 Task: Open Card Sales Negotiation Review in Board Customer Service Self-Service Support Content Creation and Optimization to Workspace Backup and Recovery Software and add a team member Softage.1@softage.net, a label Blue, a checklist Asset Allocation, an attachment from your computer, a color Blue and finally, add a card description 'Conduct team training session on active listening' and a comment 'We should approach this task with a sense of ownership and personal responsibility for its success.'. Add a start date 'Jan 09, 1900' with a due date 'Jan 16, 1900'
Action: Mouse moved to (56, 257)
Screenshot: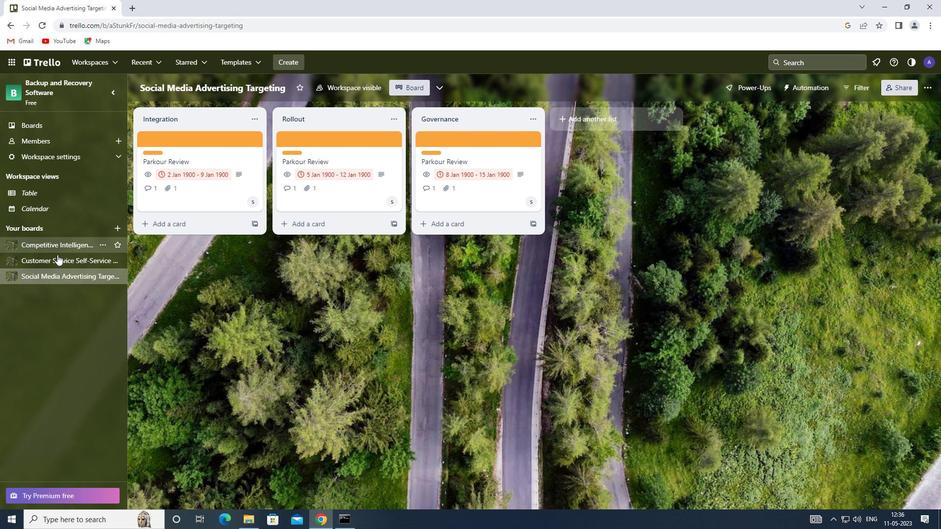 
Action: Mouse pressed left at (56, 257)
Screenshot: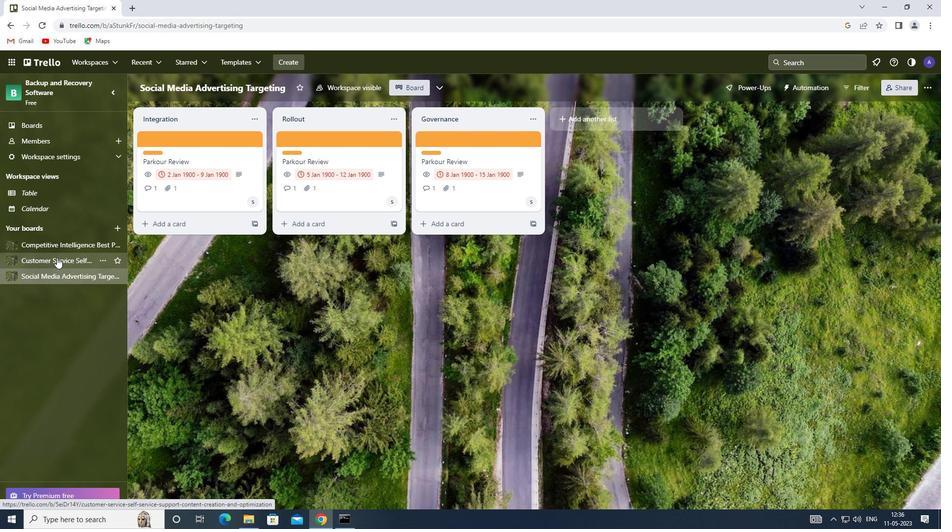 
Action: Mouse moved to (455, 142)
Screenshot: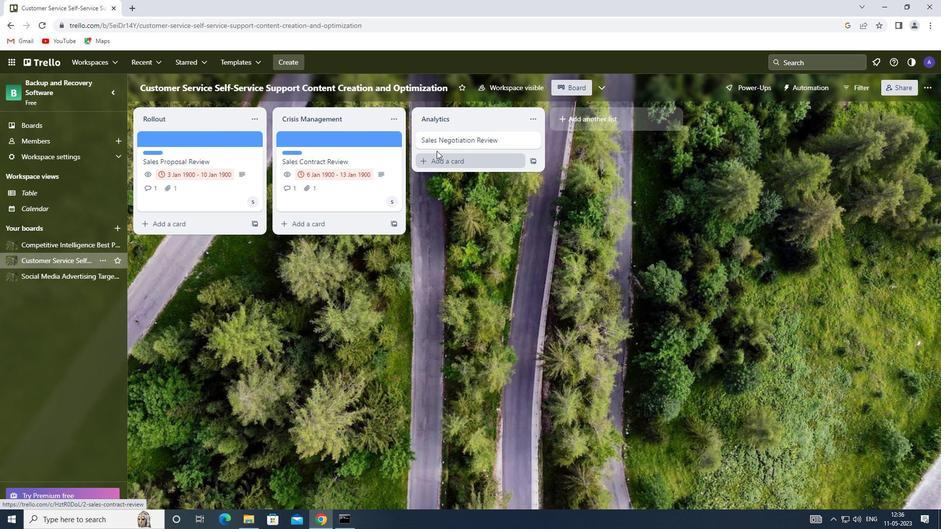 
Action: Mouse pressed left at (455, 142)
Screenshot: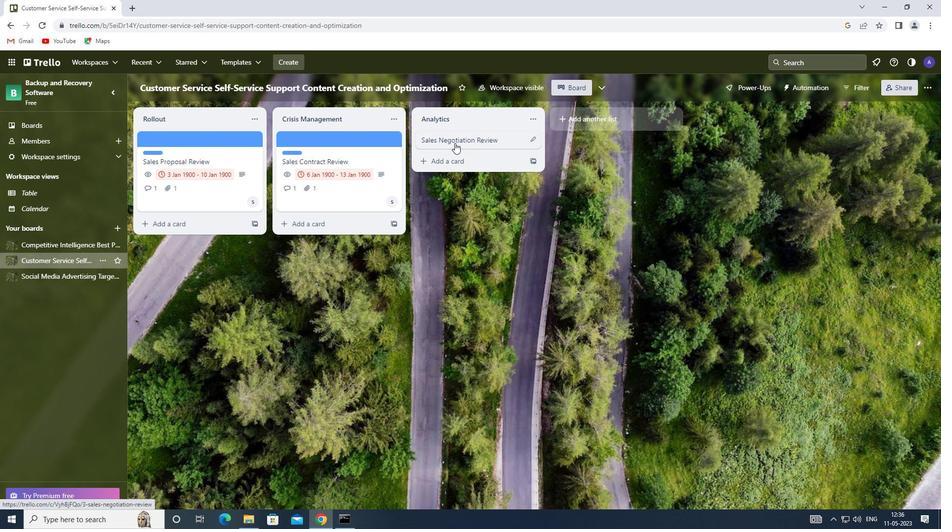 
Action: Mouse moved to (587, 173)
Screenshot: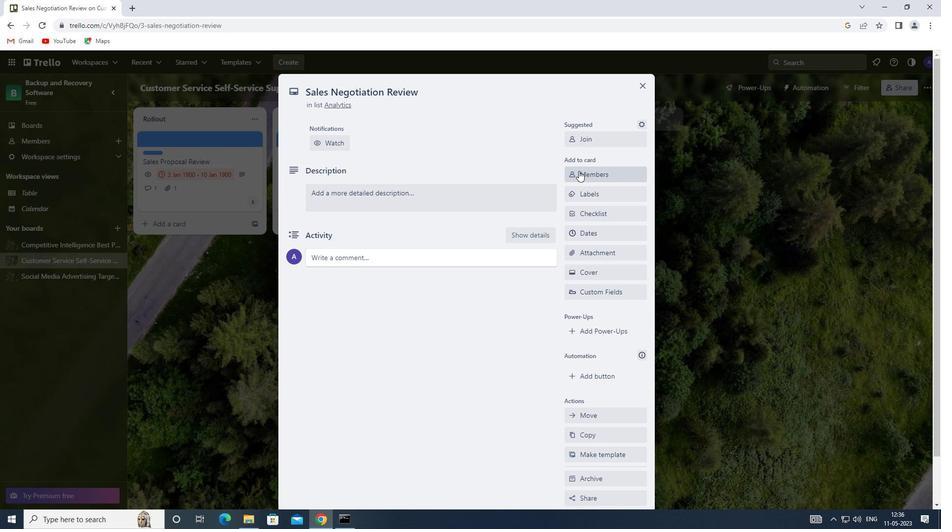 
Action: Mouse pressed left at (587, 173)
Screenshot: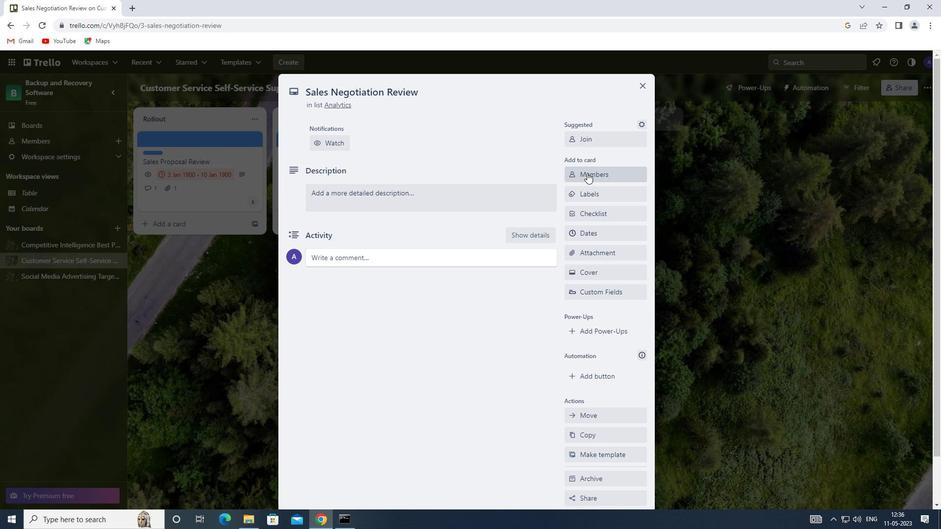 
Action: Mouse moved to (583, 215)
Screenshot: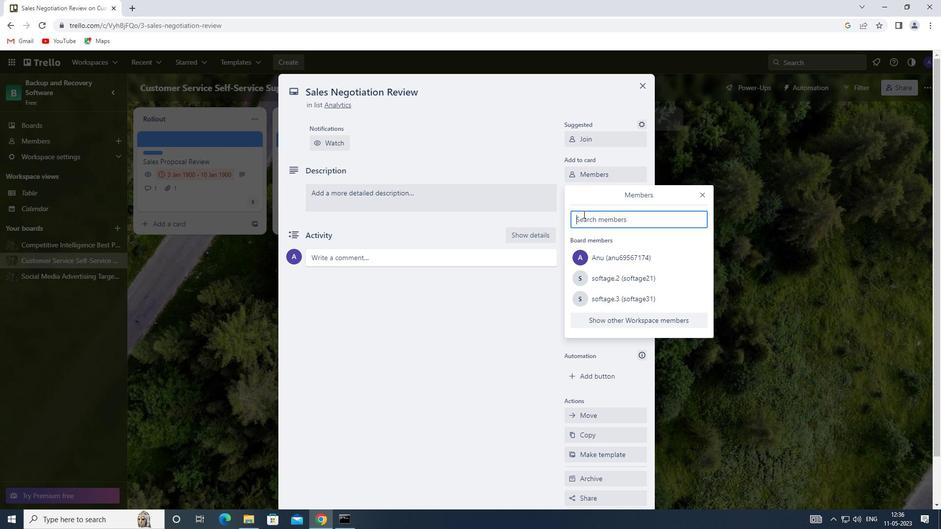 
Action: Mouse pressed left at (583, 215)
Screenshot: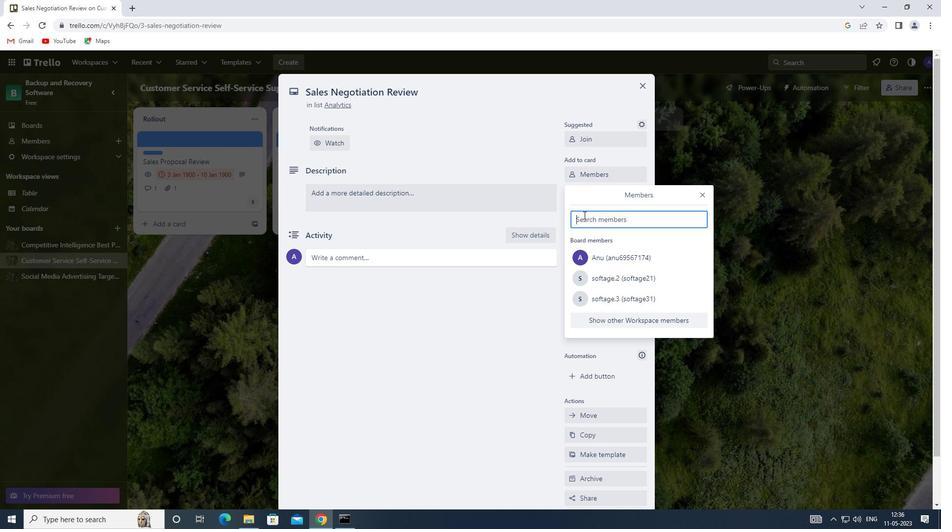 
Action: Mouse moved to (598, 202)
Screenshot: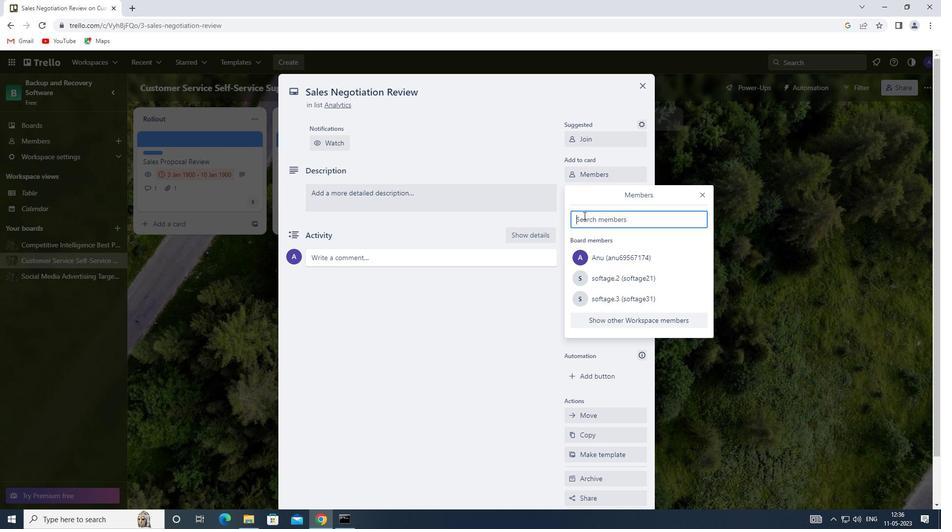 
Action: Key pressed <Key.shift>SOFTAGE.1<Key.shift>@SOFTAGE.NET
Screenshot: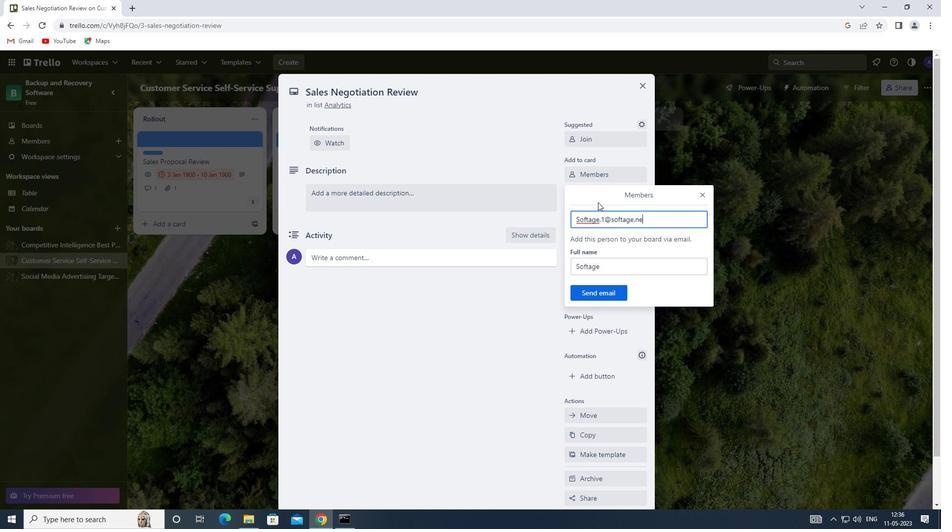 
Action: Mouse moved to (584, 289)
Screenshot: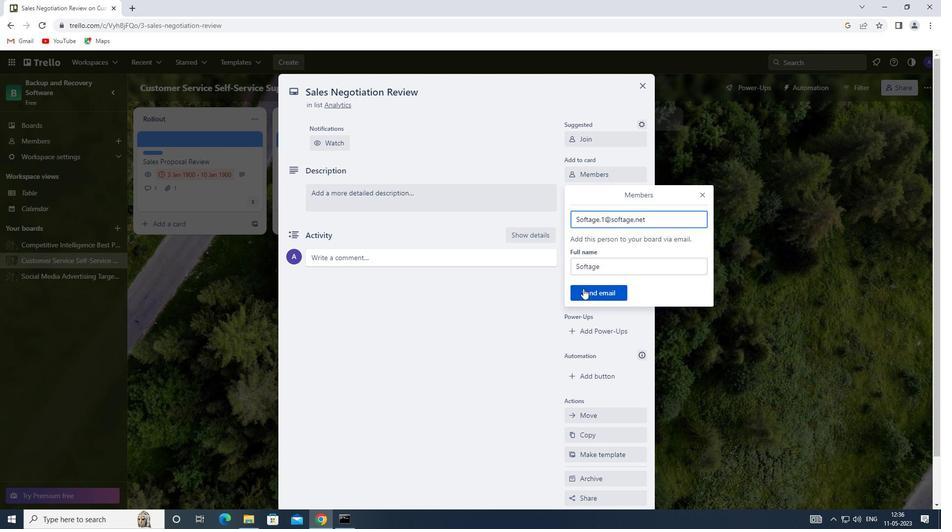 
Action: Mouse pressed left at (584, 289)
Screenshot: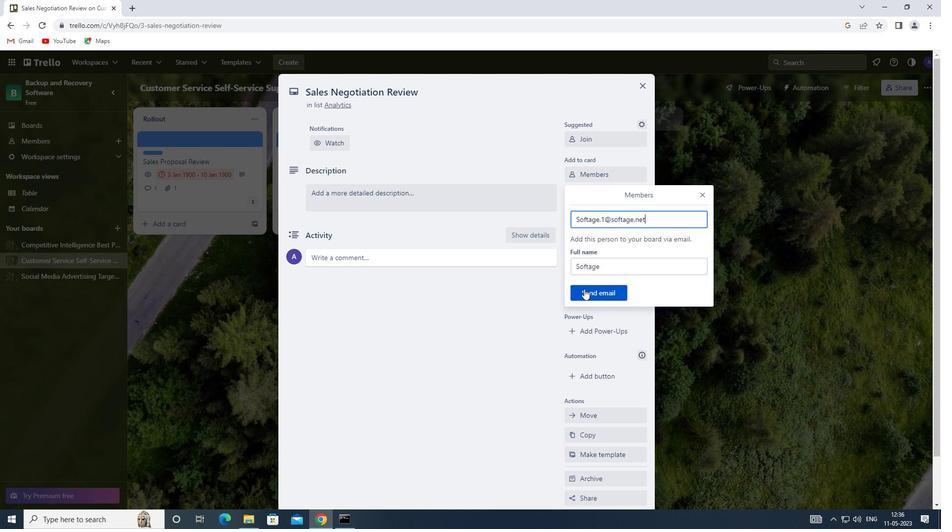 
Action: Mouse moved to (601, 192)
Screenshot: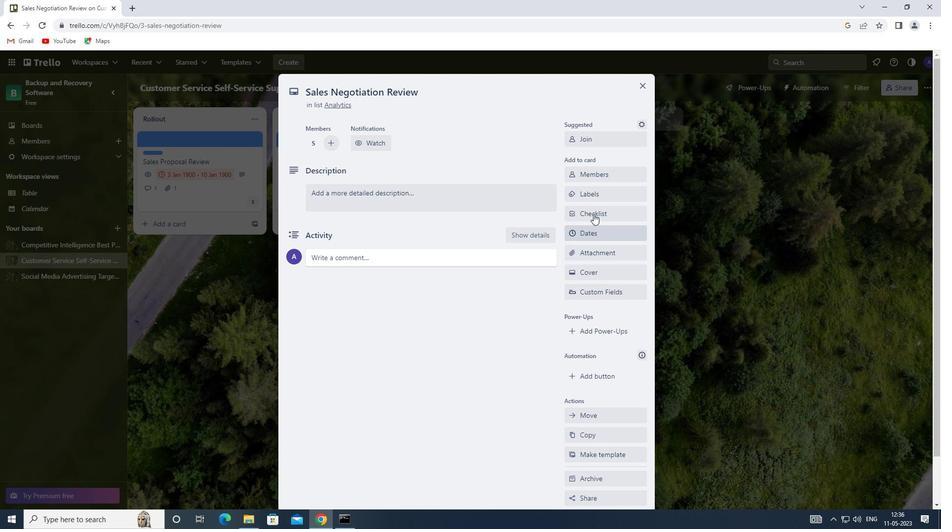 
Action: Mouse pressed left at (601, 192)
Screenshot: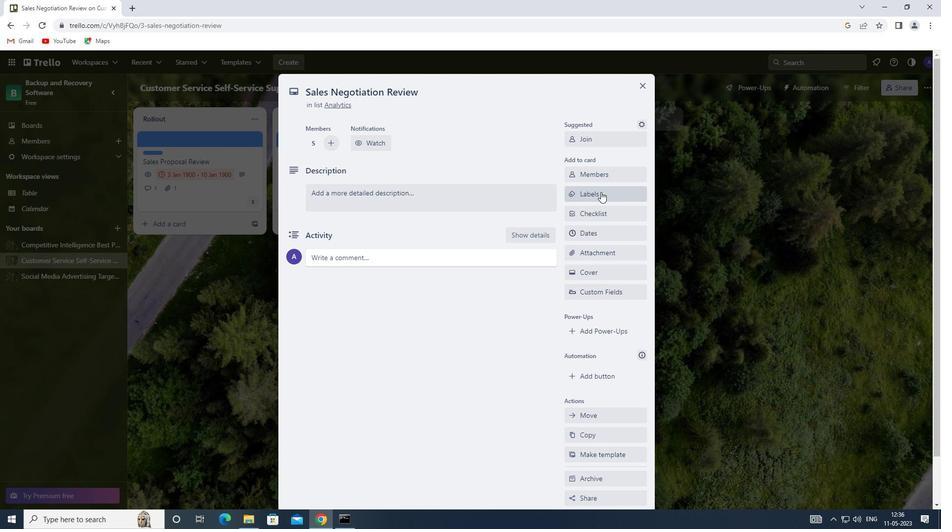 
Action: Mouse moved to (573, 363)
Screenshot: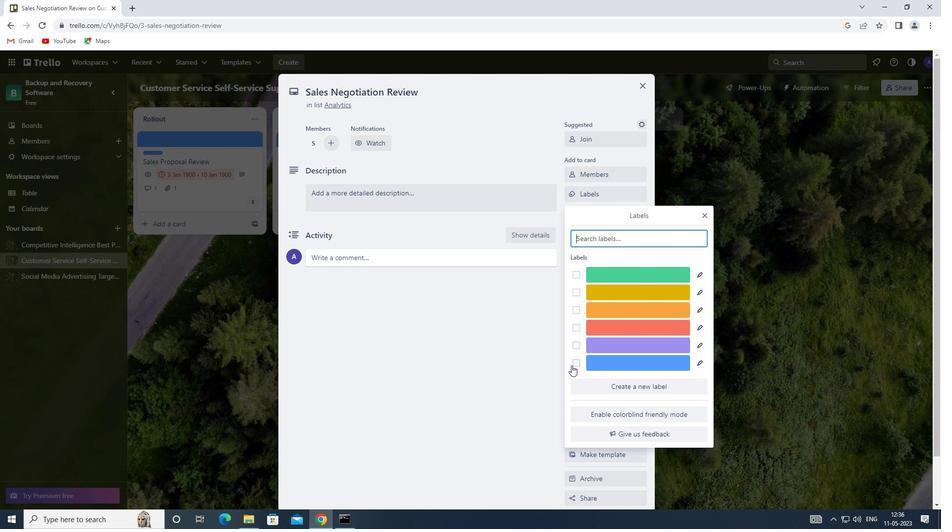 
Action: Mouse pressed left at (573, 363)
Screenshot: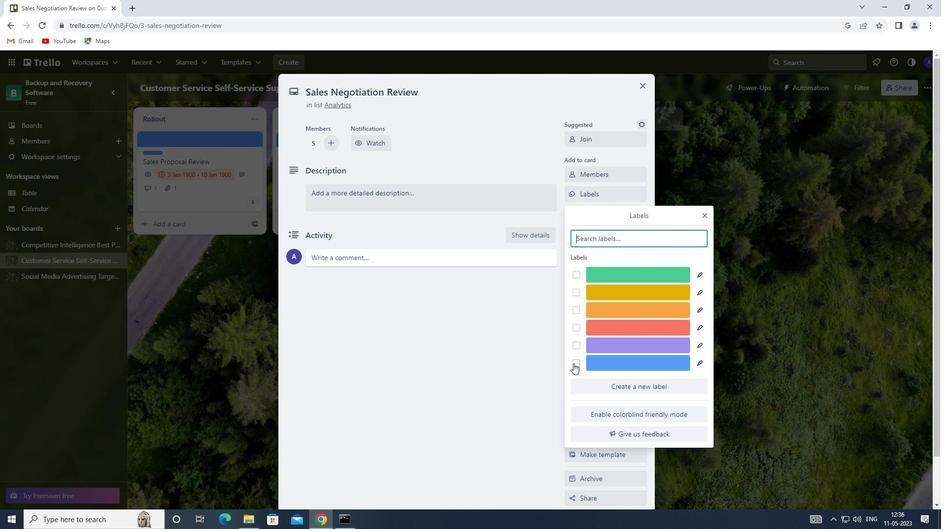 
Action: Mouse moved to (704, 218)
Screenshot: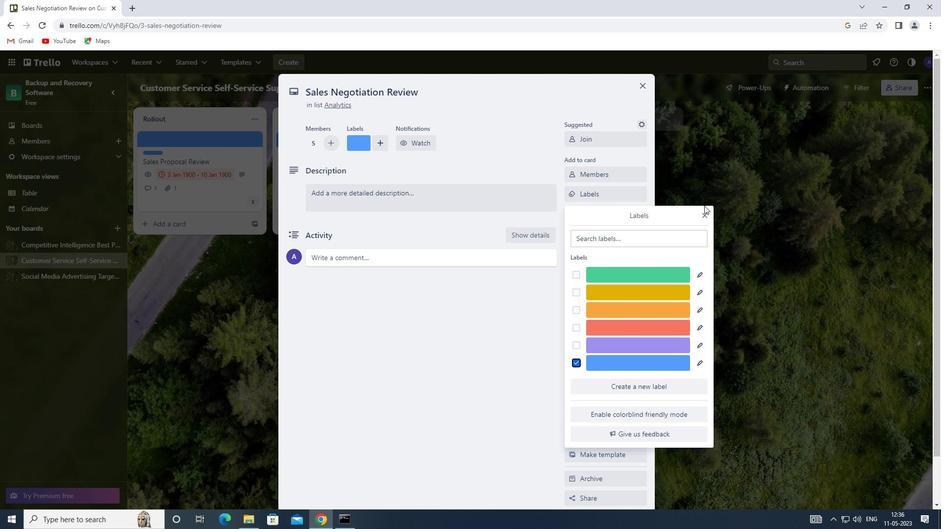 
Action: Mouse pressed left at (704, 218)
Screenshot: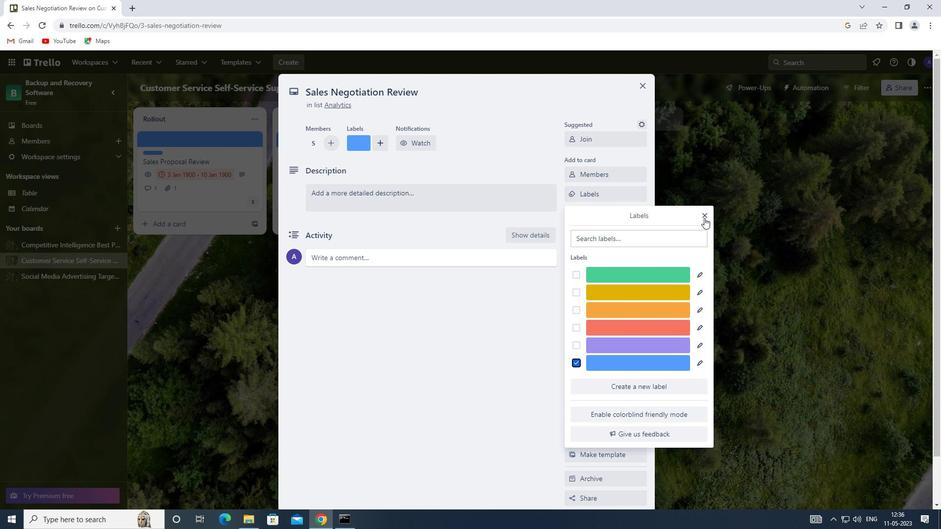 
Action: Mouse moved to (637, 209)
Screenshot: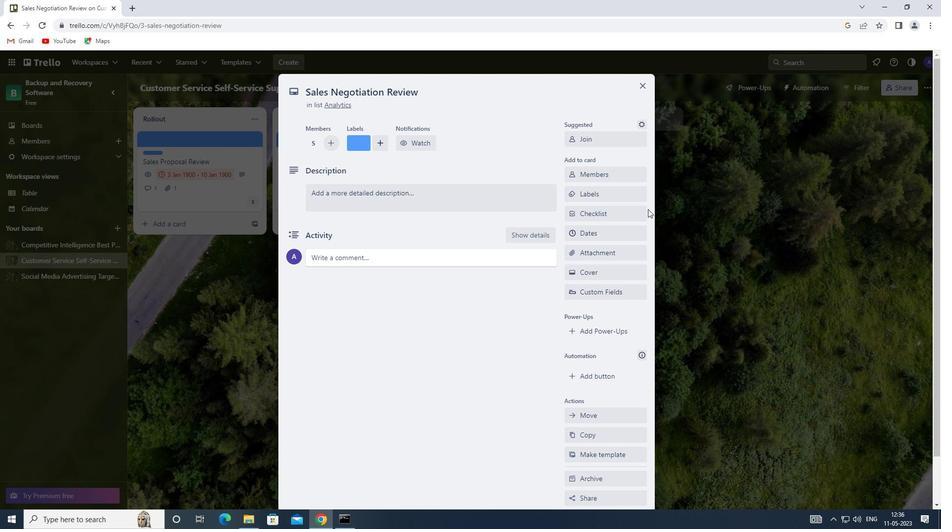 
Action: Mouse pressed left at (637, 209)
Screenshot: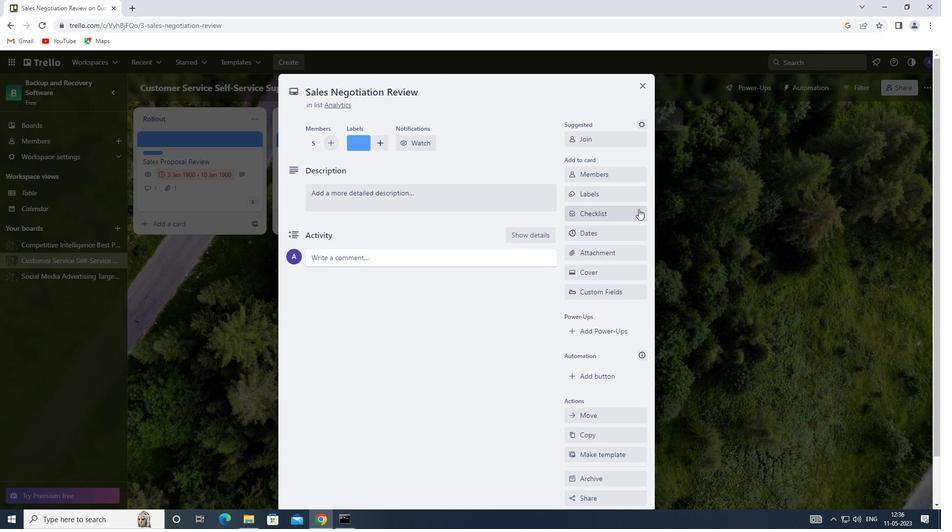 
Action: Mouse moved to (607, 265)
Screenshot: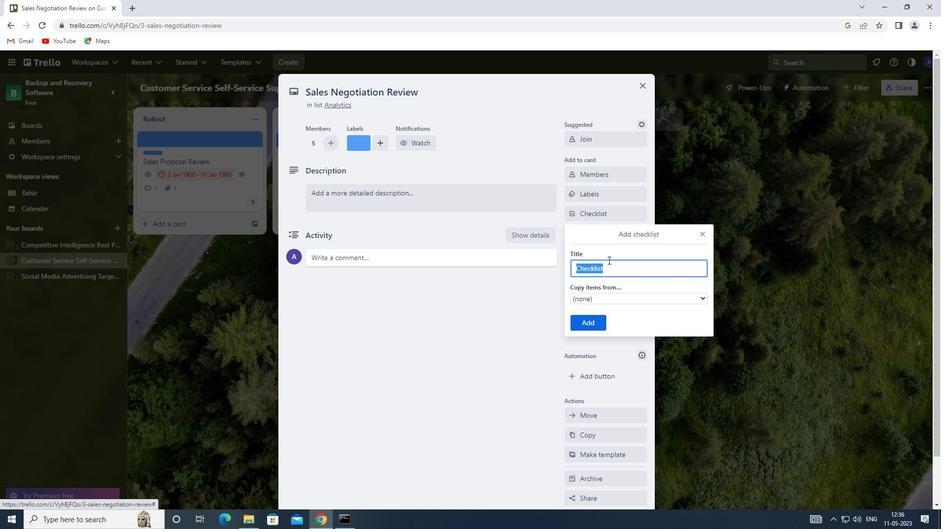 
Action: Key pressed <Key.shift>ASSET<Key.space><Key.shift>ALLOCATION
Screenshot: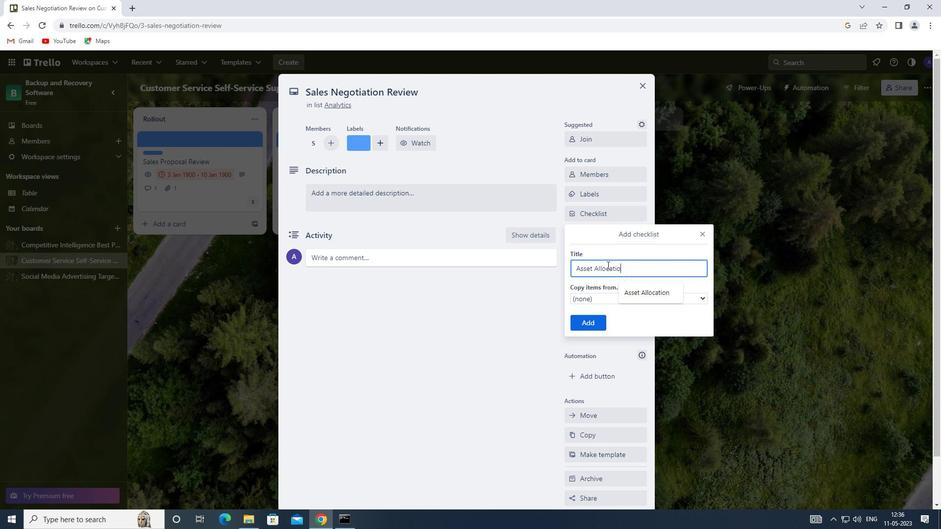 
Action: Mouse moved to (583, 322)
Screenshot: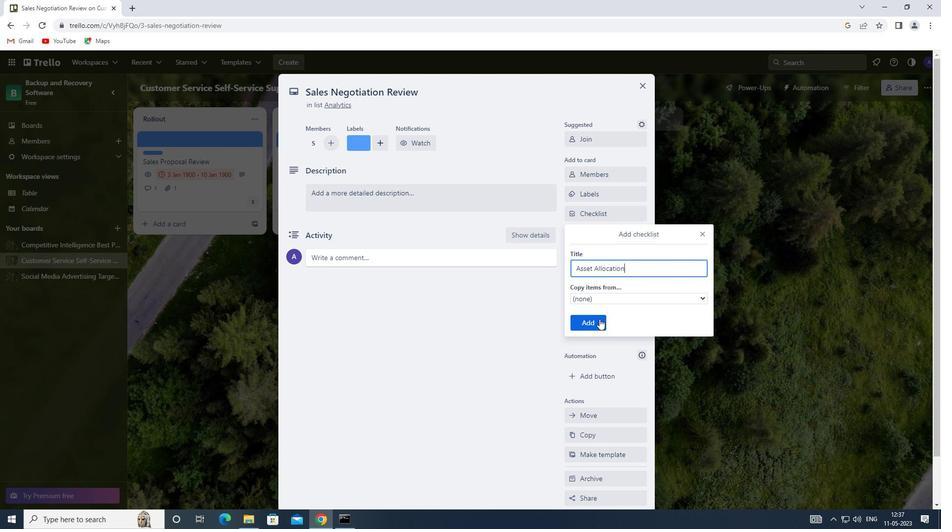 
Action: Mouse pressed left at (583, 322)
Screenshot: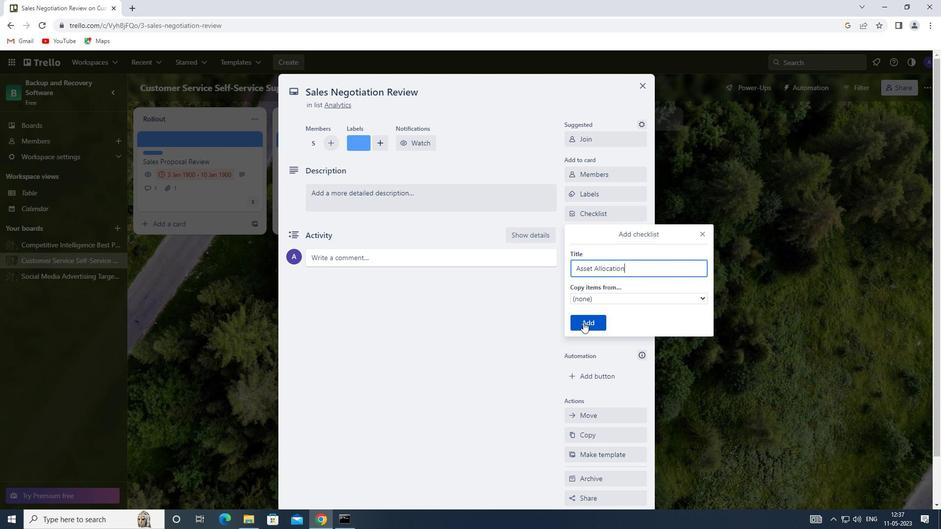 
Action: Mouse moved to (617, 252)
Screenshot: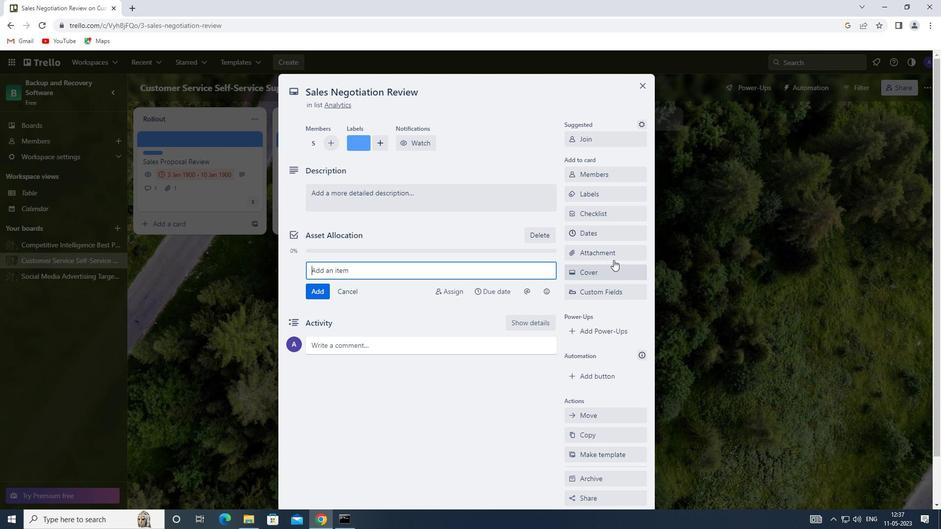 
Action: Mouse pressed left at (617, 252)
Screenshot: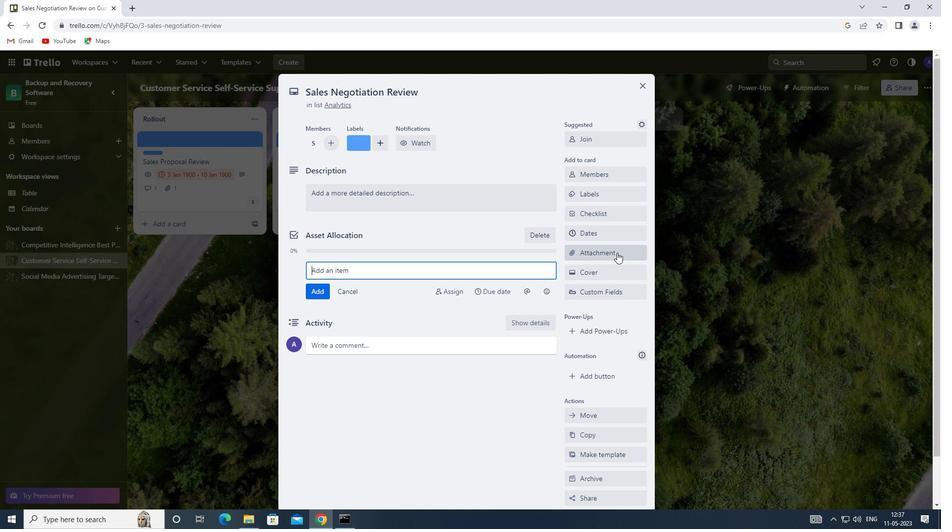 
Action: Mouse moved to (607, 292)
Screenshot: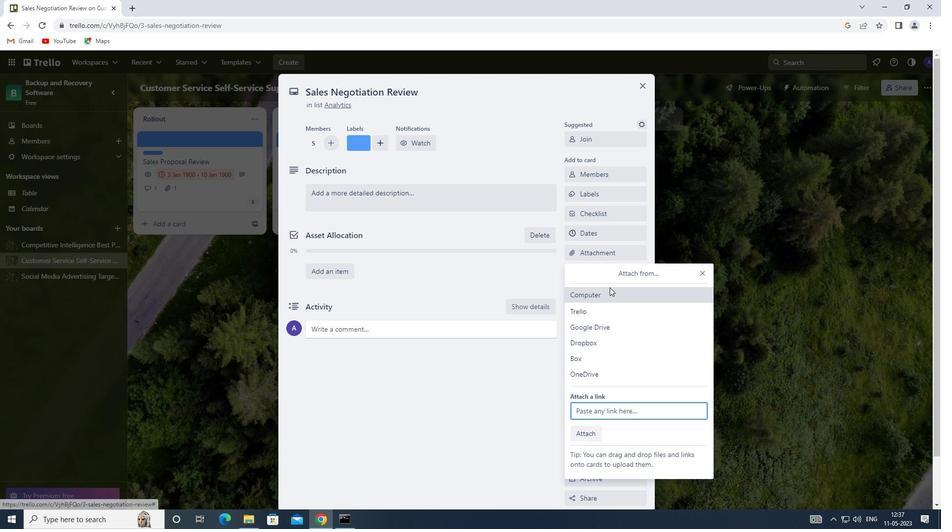 
Action: Mouse pressed left at (607, 292)
Screenshot: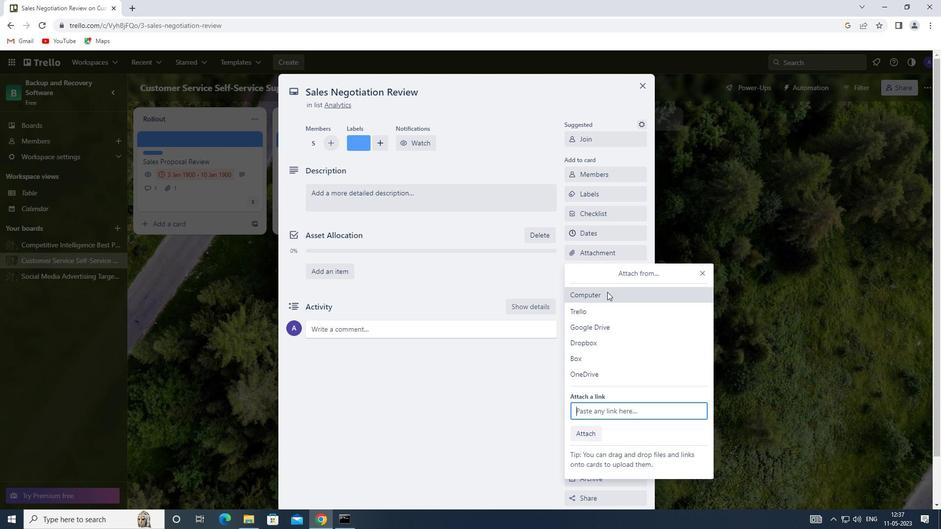 
Action: Mouse moved to (364, 187)
Screenshot: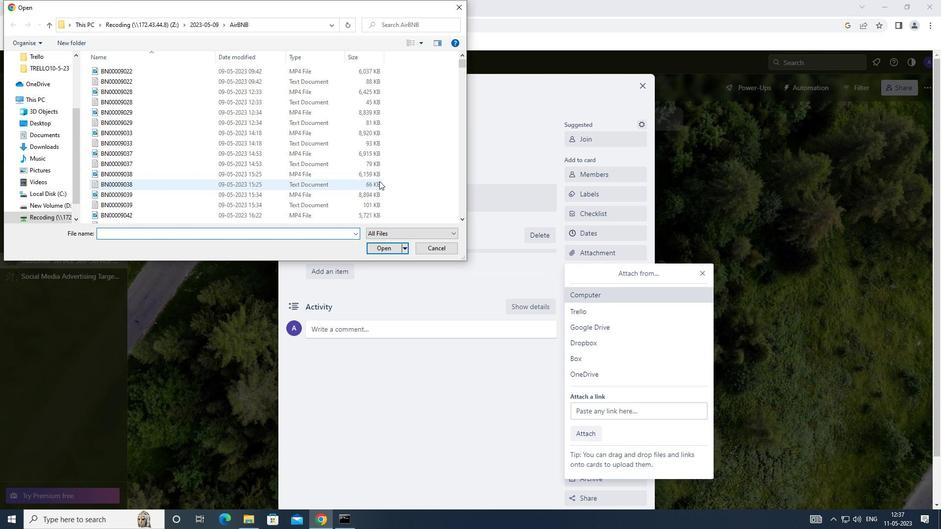 
Action: Mouse scrolled (364, 187) with delta (0, 0)
Screenshot: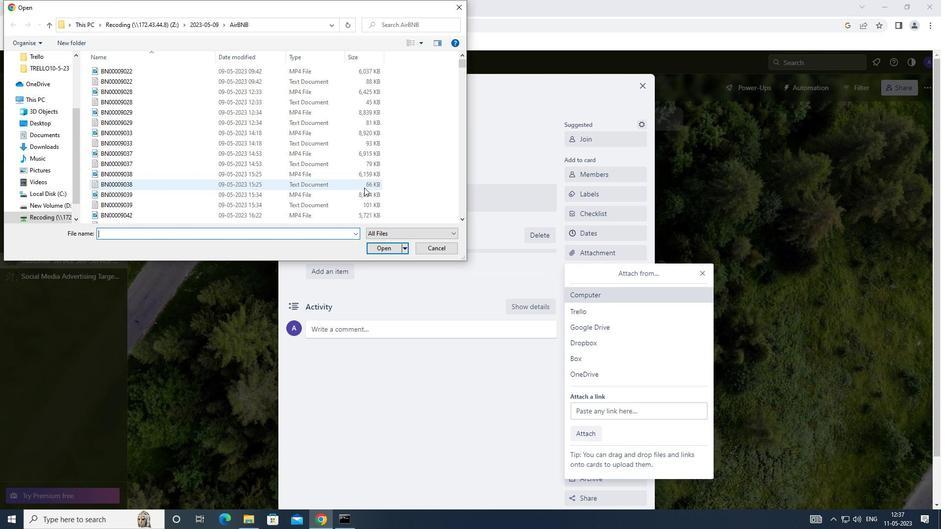 
Action: Mouse scrolled (364, 187) with delta (0, 0)
Screenshot: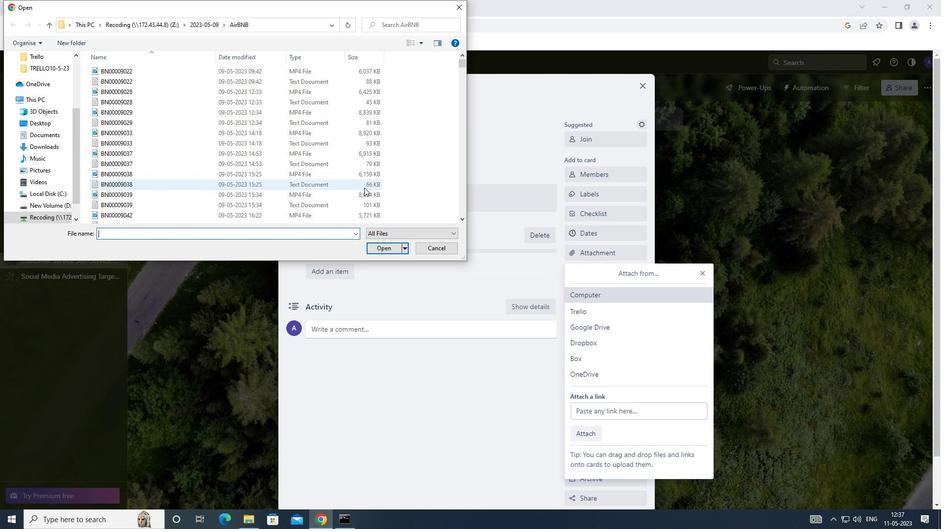 
Action: Mouse scrolled (364, 187) with delta (0, 0)
Screenshot: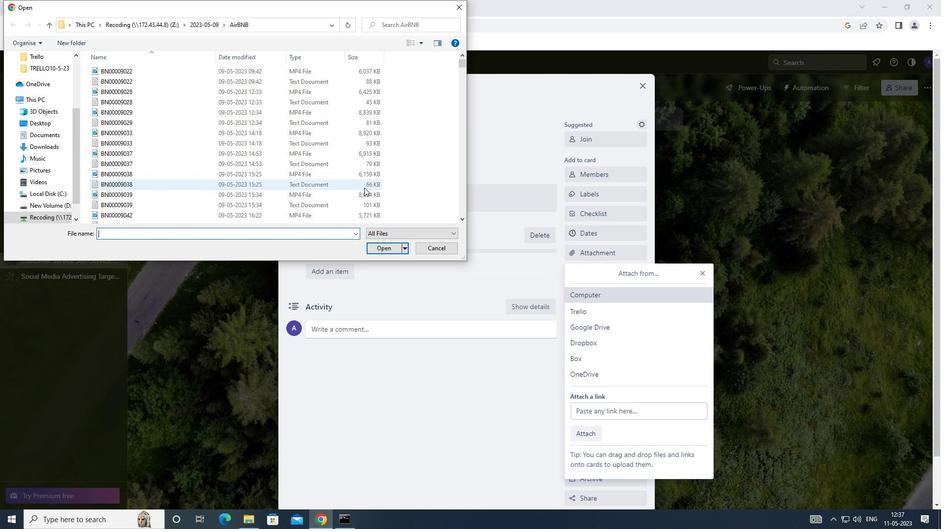 
Action: Mouse moved to (349, 169)
Screenshot: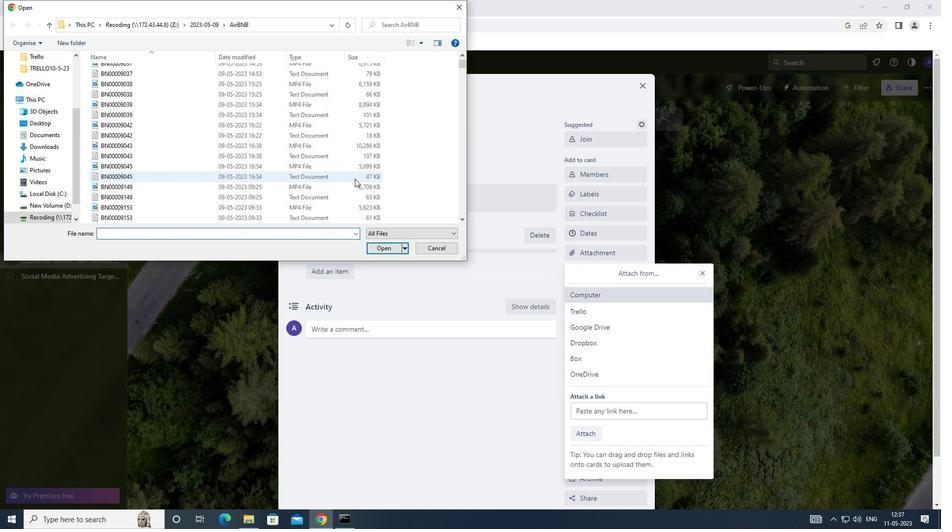 
Action: Mouse pressed left at (349, 169)
Screenshot: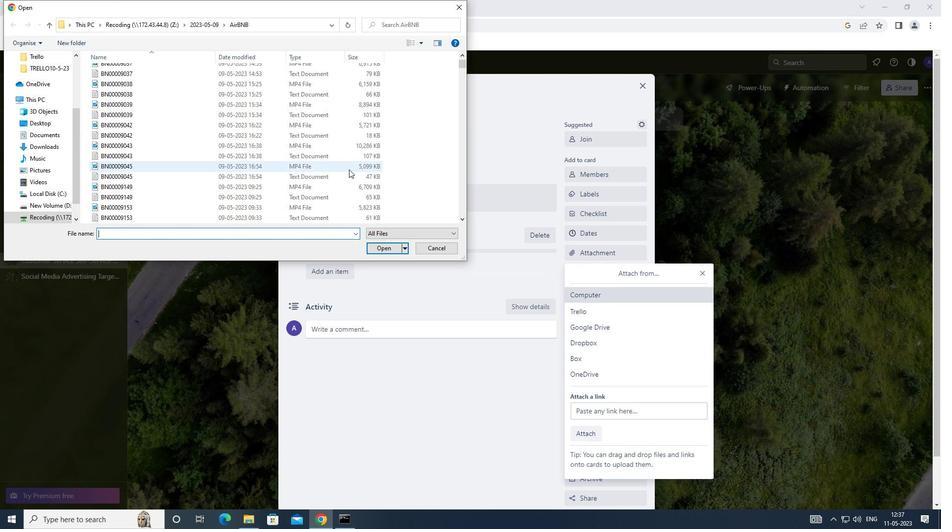 
Action: Mouse moved to (391, 250)
Screenshot: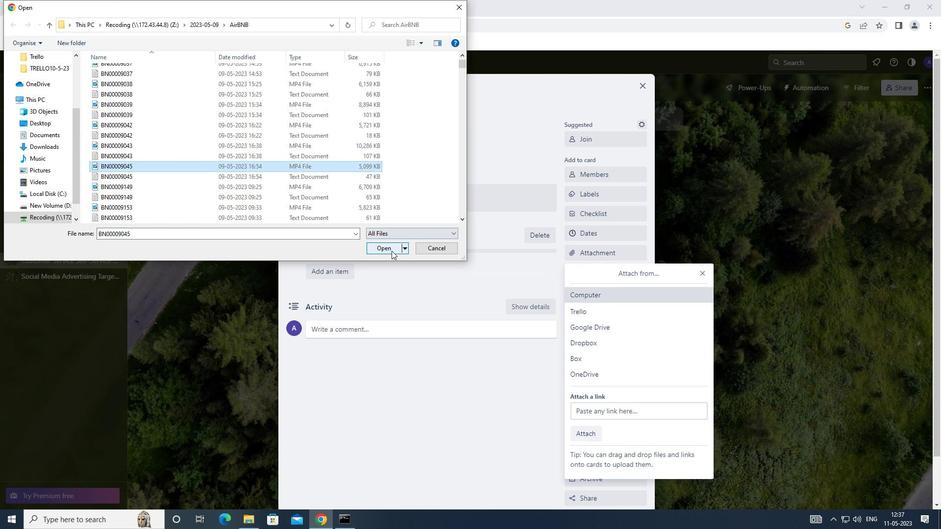 
Action: Mouse pressed left at (391, 250)
Screenshot: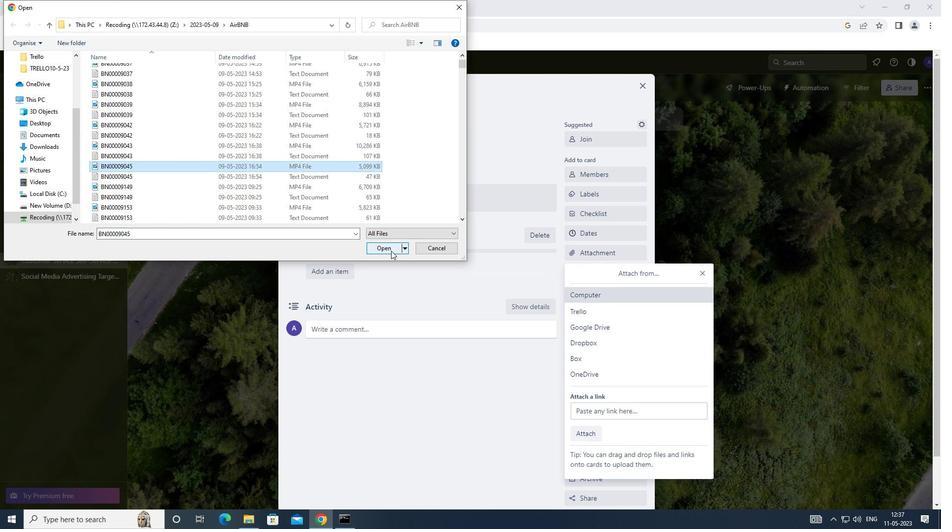 
Action: Mouse moved to (593, 273)
Screenshot: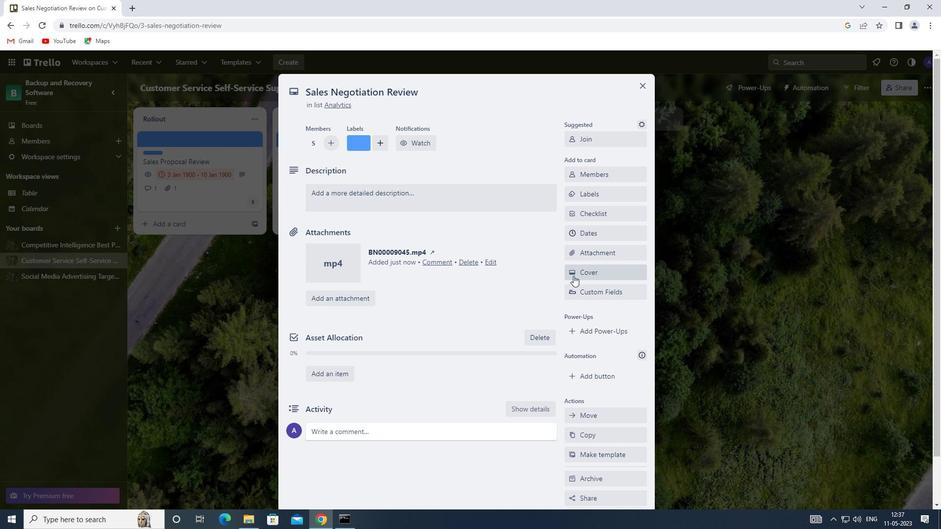 
Action: Mouse pressed left at (593, 273)
Screenshot: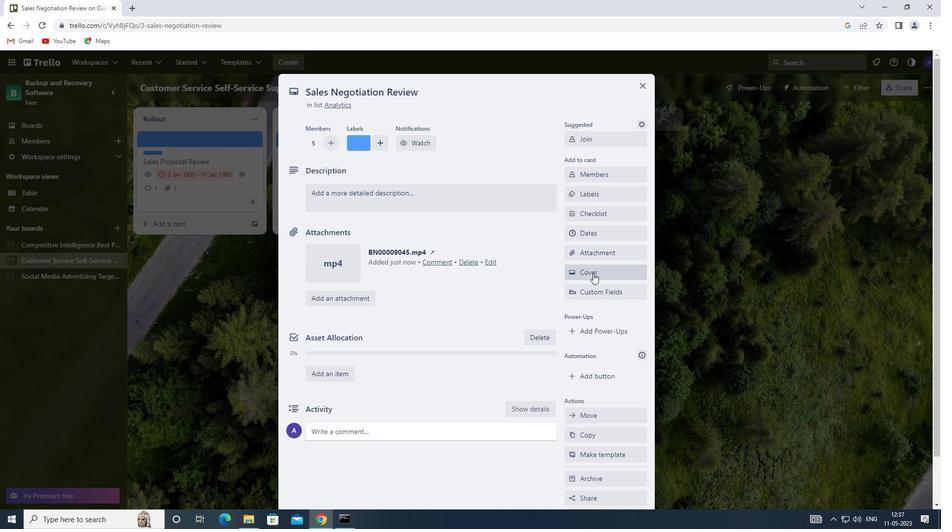 
Action: Mouse moved to (581, 327)
Screenshot: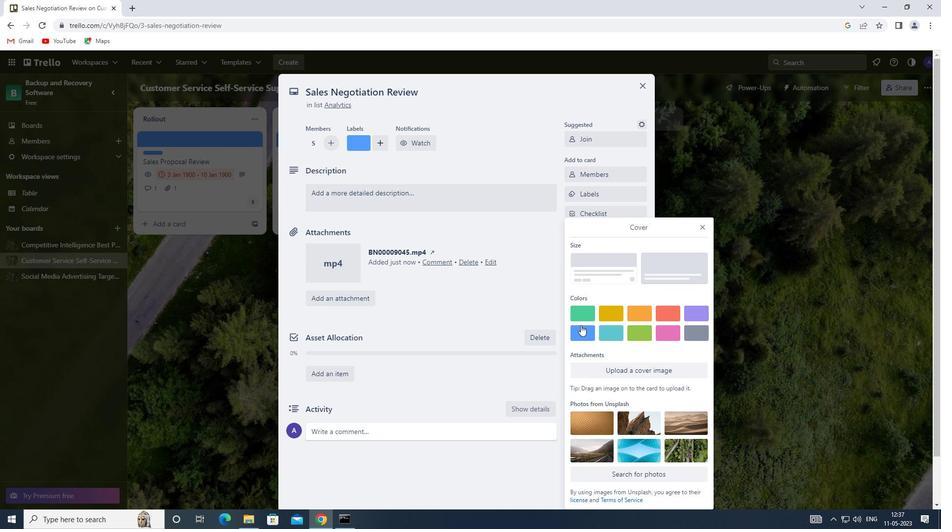 
Action: Mouse pressed left at (581, 327)
Screenshot: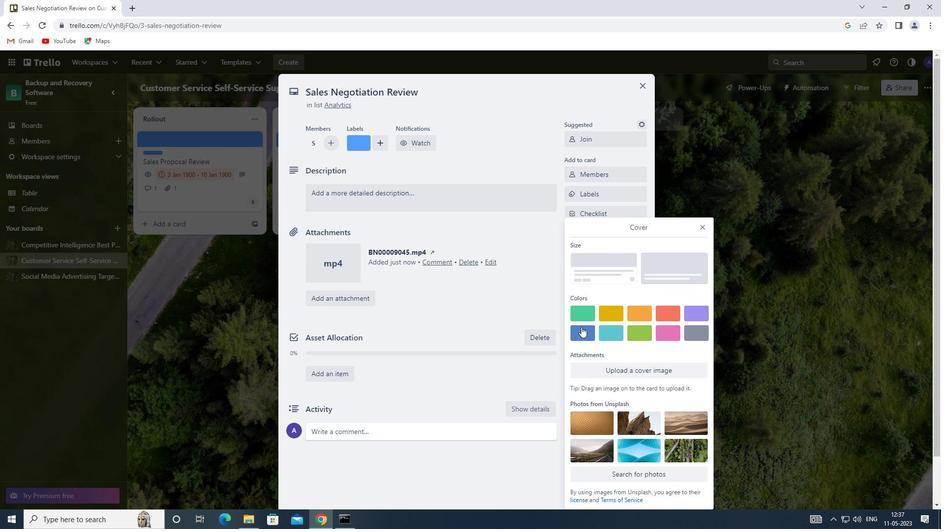 
Action: Mouse moved to (705, 205)
Screenshot: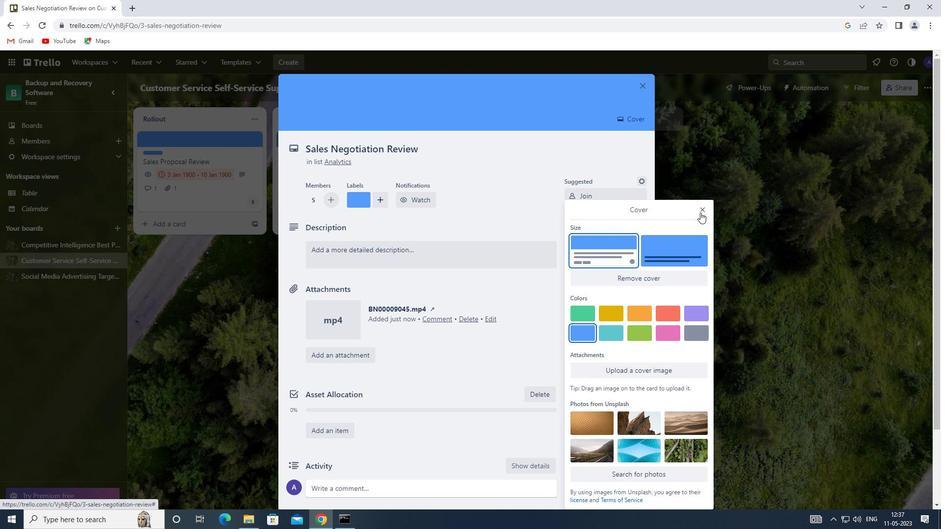 
Action: Mouse pressed left at (705, 205)
Screenshot: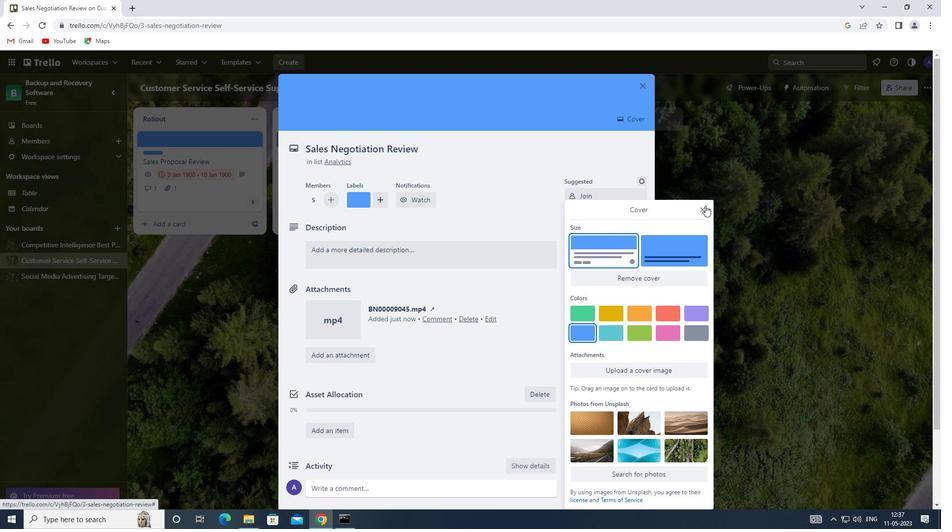 
Action: Mouse moved to (629, 293)
Screenshot: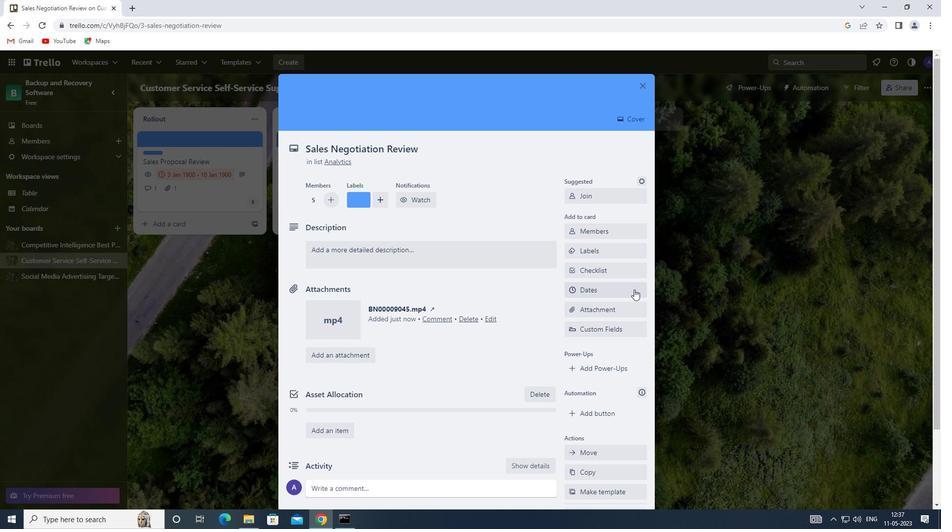 
Action: Mouse scrolled (629, 293) with delta (0, 0)
Screenshot: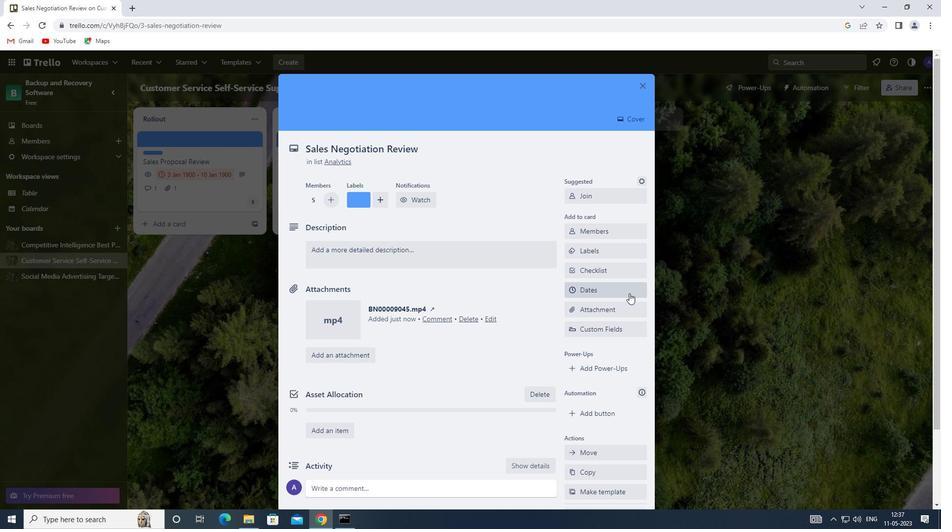 
Action: Mouse moved to (334, 192)
Screenshot: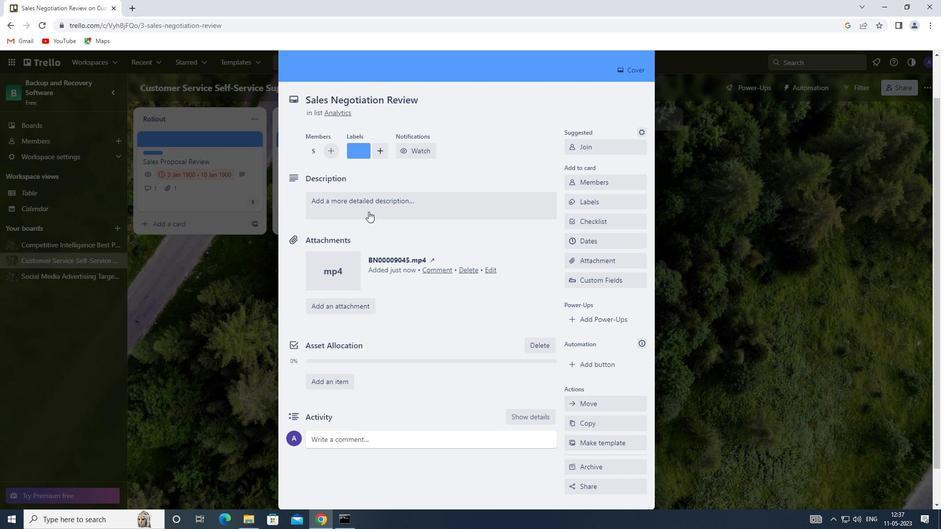 
Action: Mouse pressed left at (334, 192)
Screenshot: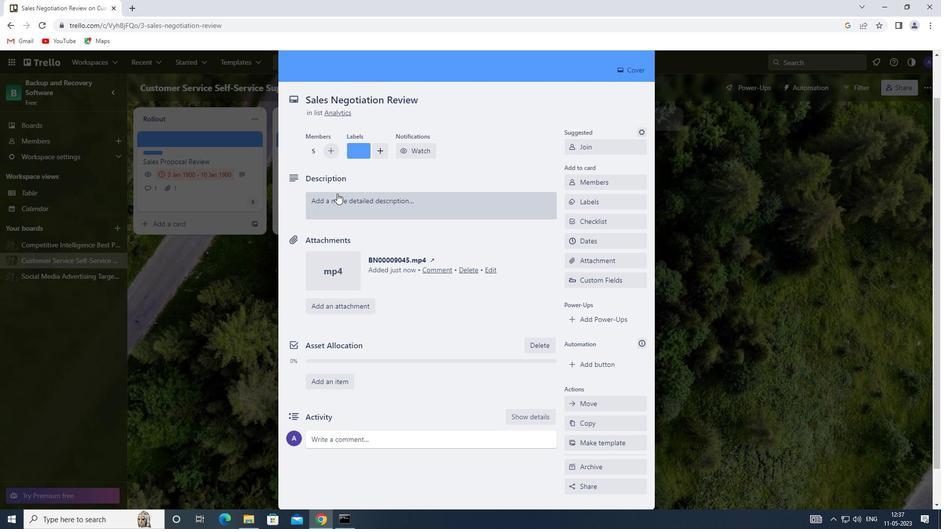 
Action: Mouse moved to (331, 227)
Screenshot: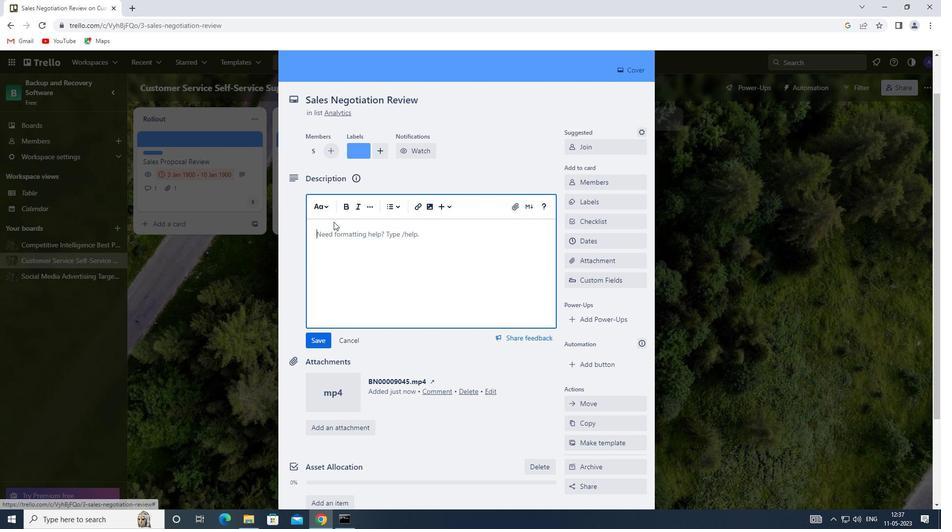 
Action: Mouse pressed left at (331, 227)
Screenshot: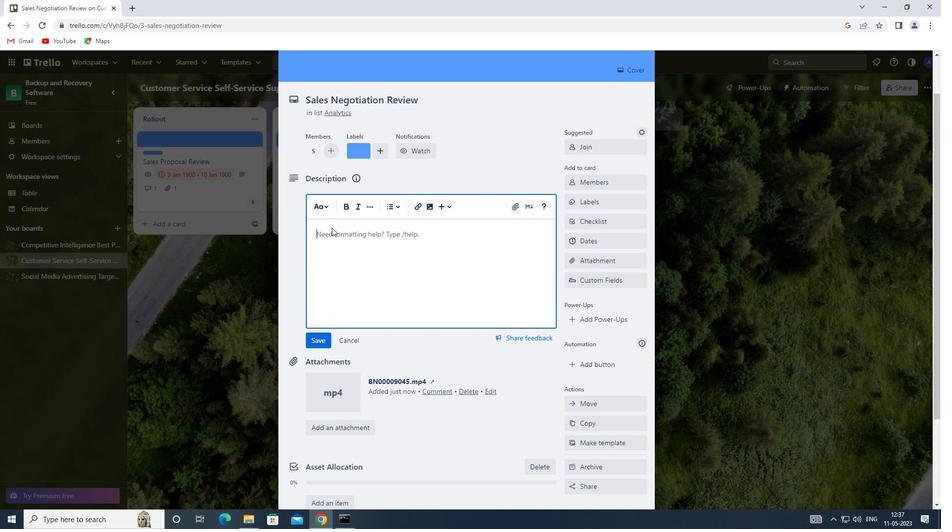 
Action: Mouse moved to (328, 238)
Screenshot: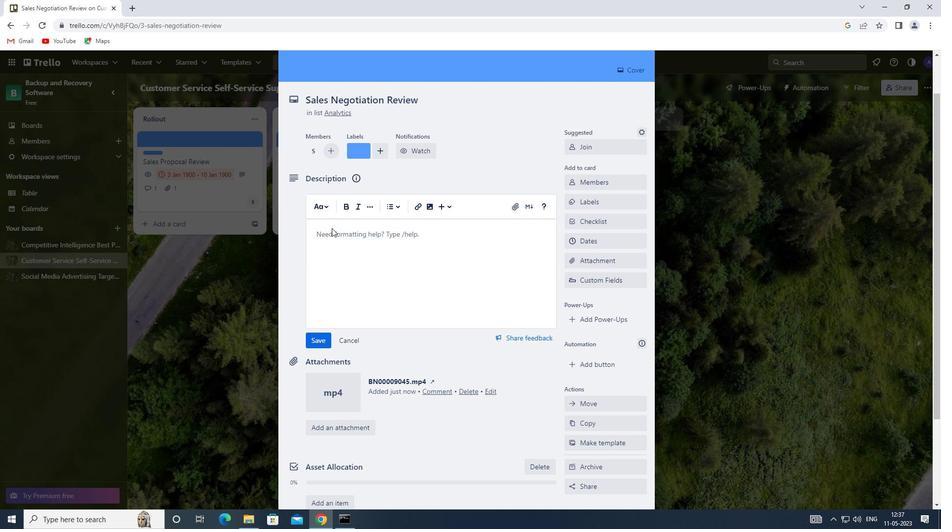 
Action: Mouse pressed left at (328, 238)
Screenshot: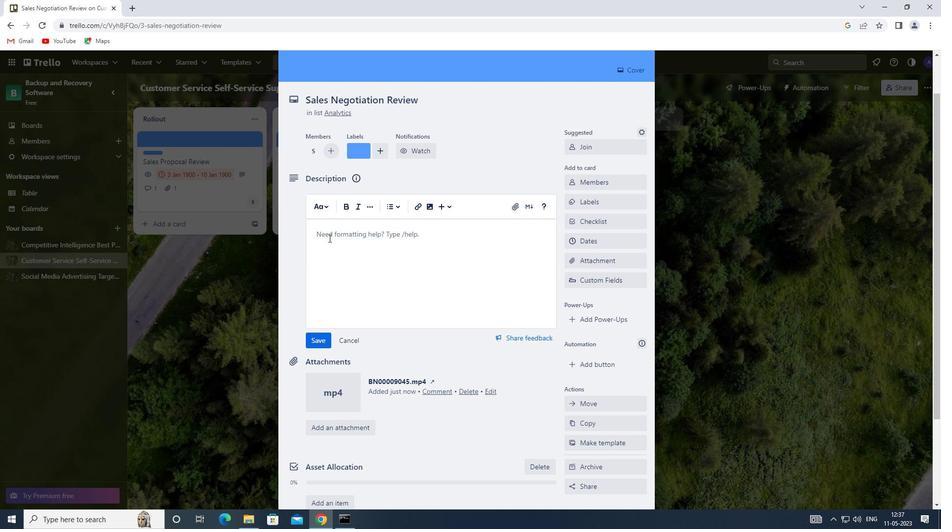 
Action: Key pressed <Key.shift>CONDUCT<Key.space>TEAM<Key.space>TRAINING<Key.space>SESSION<Key.space>ON<Key.space>ACTIVE<Key.space>LISTENING
Screenshot: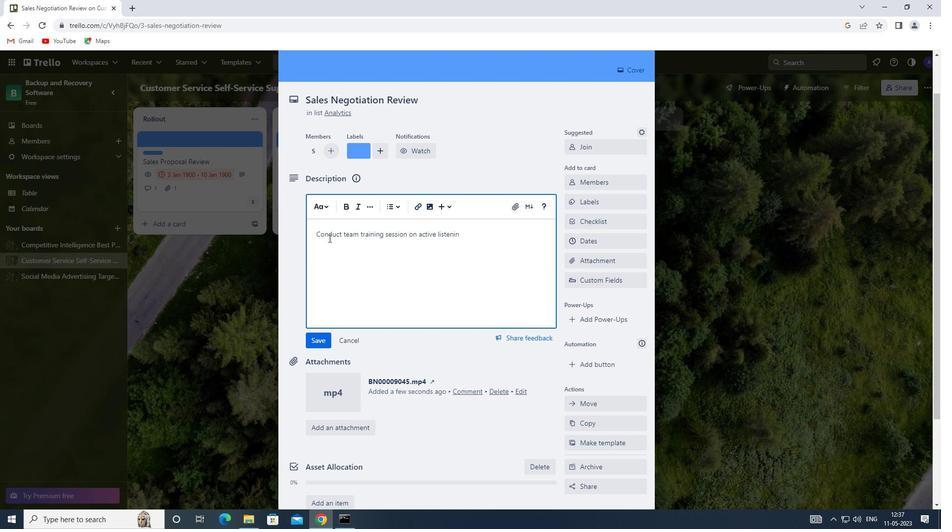 
Action: Mouse moved to (316, 336)
Screenshot: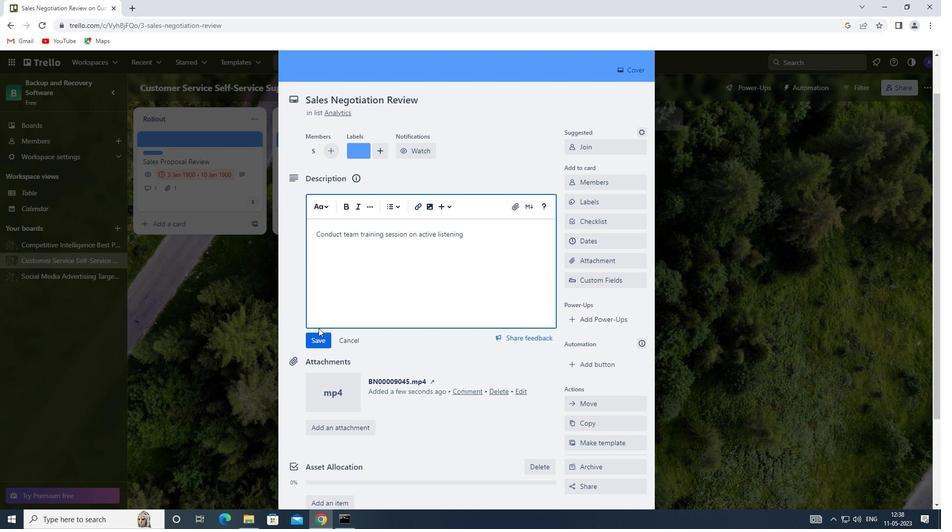 
Action: Mouse pressed left at (316, 336)
Screenshot: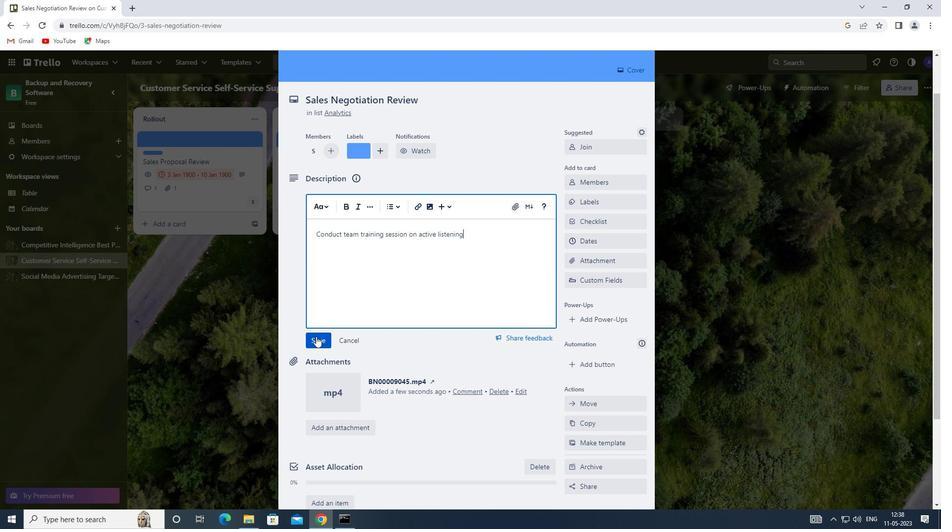 
Action: Mouse moved to (327, 324)
Screenshot: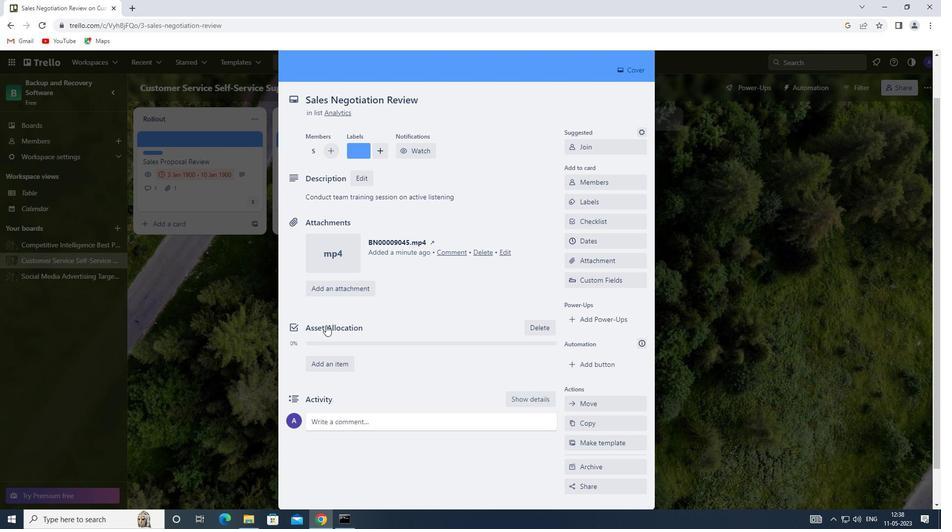 
Action: Mouse scrolled (327, 323) with delta (0, 0)
Screenshot: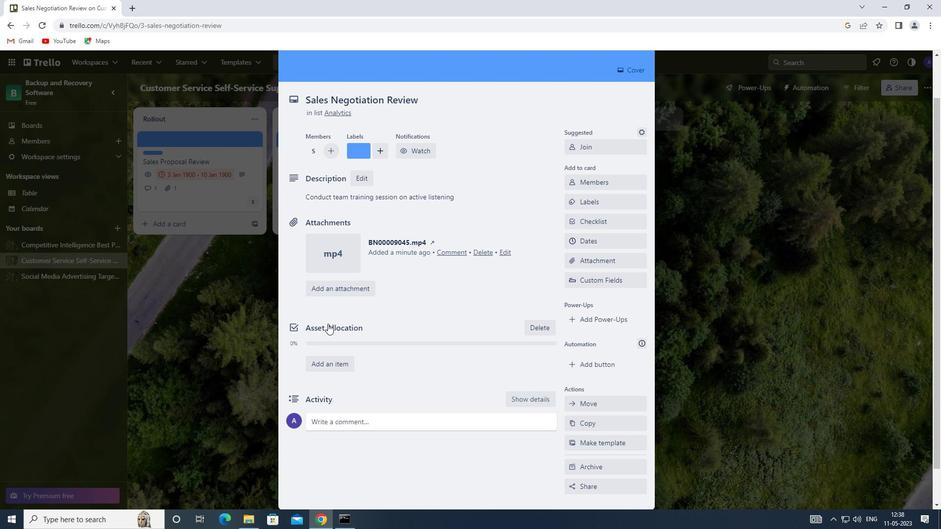 
Action: Mouse moved to (337, 376)
Screenshot: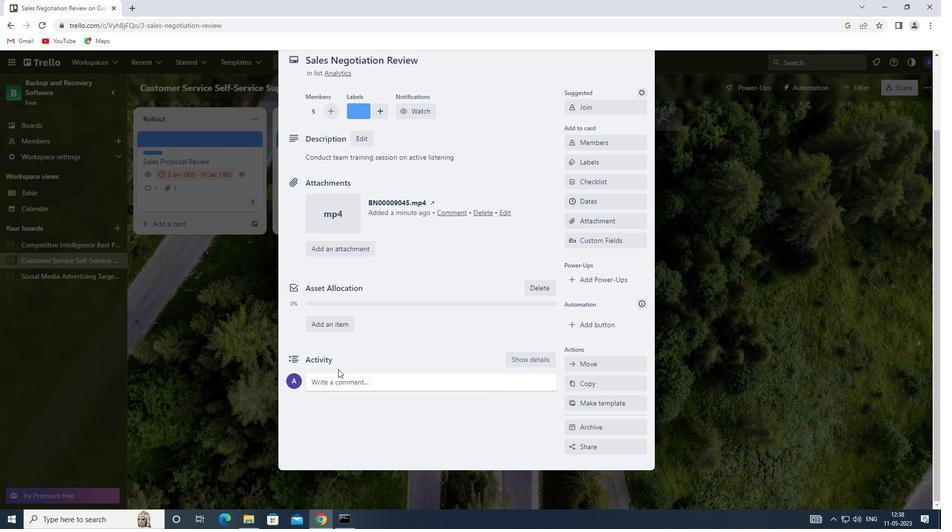
Action: Mouse pressed left at (337, 376)
Screenshot: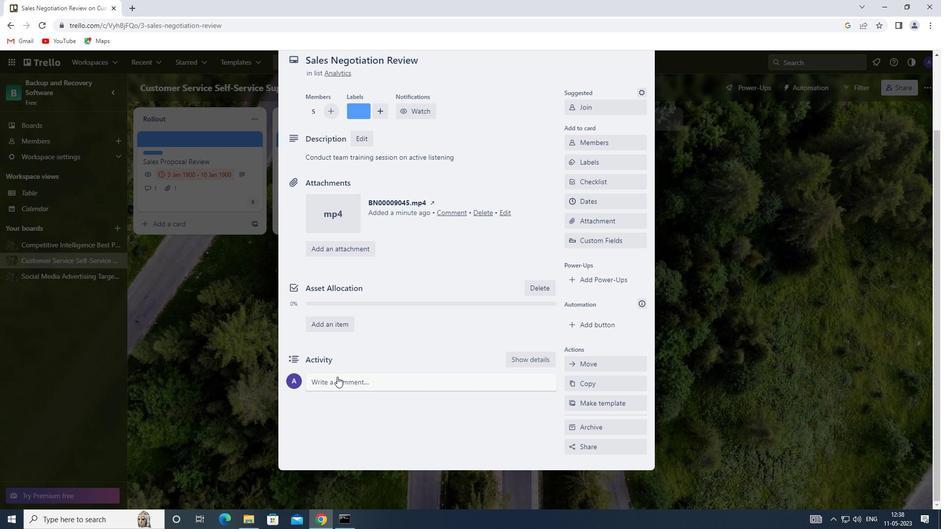 
Action: Mouse moved to (330, 412)
Screenshot: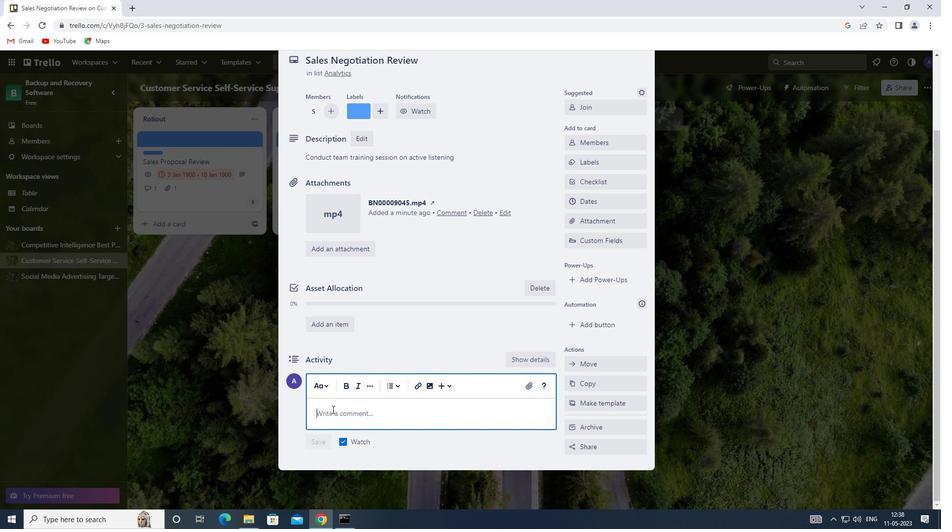 
Action: Mouse pressed left at (330, 412)
Screenshot: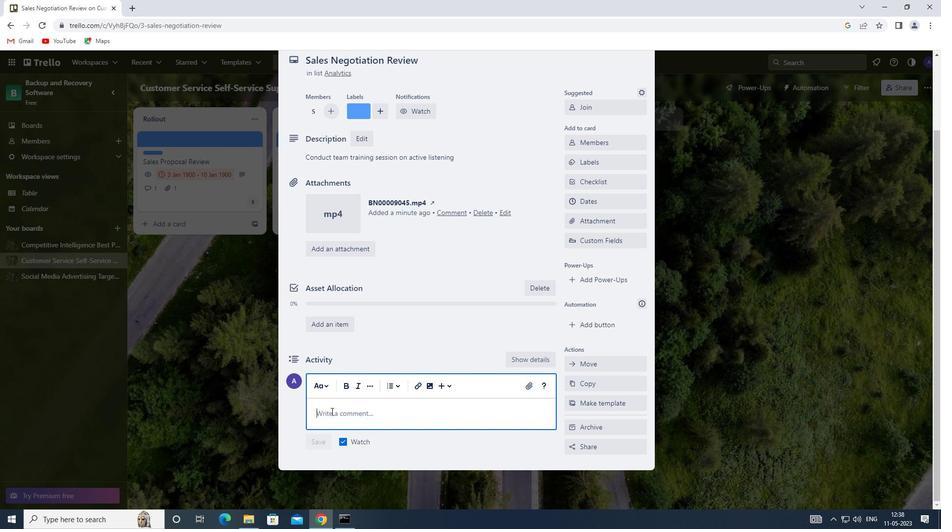 
Action: Key pressed <Key.shift><Key.shift><Key.shift>WE<Key.space><Key.backspace>E<Key.space><Key.backspace><Key.backspace><Key.backspace>E<Key.space>SHOULD<Key.space>APPROACH<Key.space>THIS<Key.space>TASK<Key.space>WITH<Key.space>A<Key.space>SENSE<Key.space>OF<Key.space>OWNERSHIP<Key.space>AND<Key.space>PERSONAL<Key.space>RESPONSIBILITY<Key.space>FOR<Key.space>ITS<Key.space>SUCCESS
Screenshot: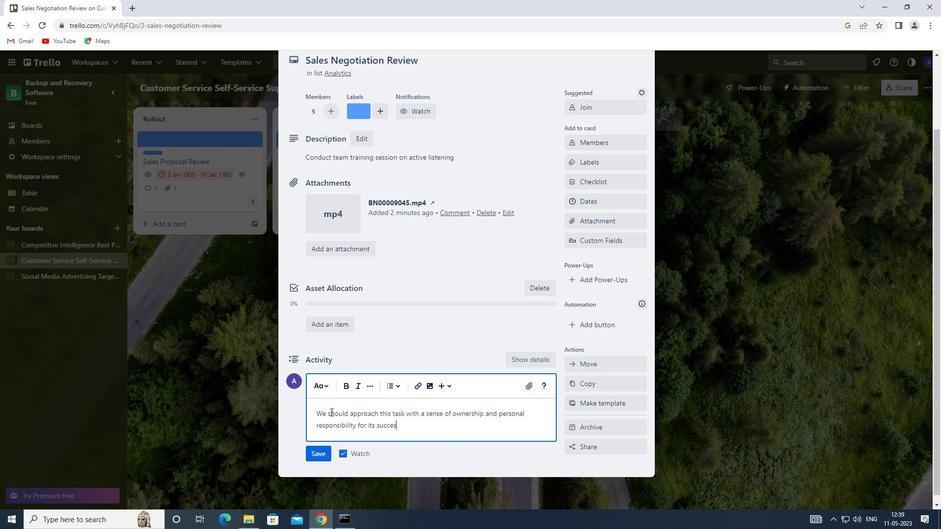 
Action: Mouse moved to (316, 451)
Screenshot: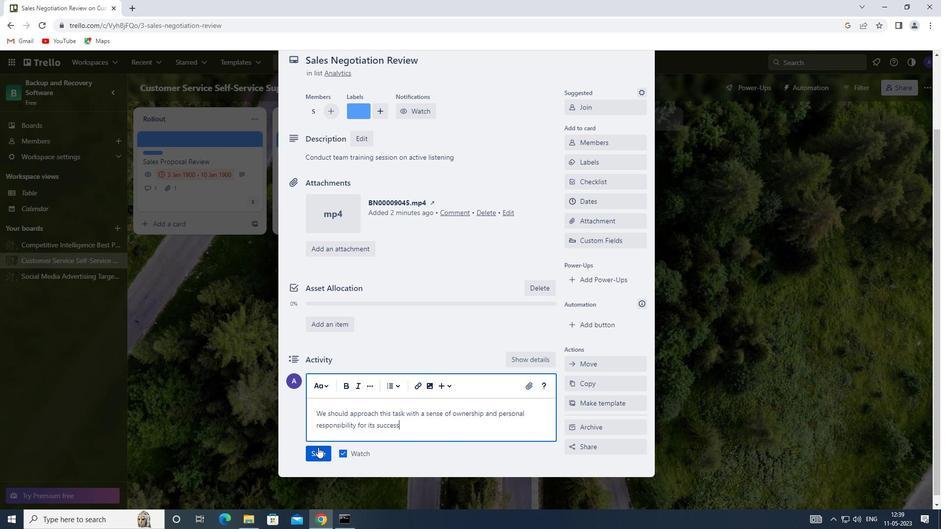 
Action: Mouse pressed left at (316, 451)
Screenshot: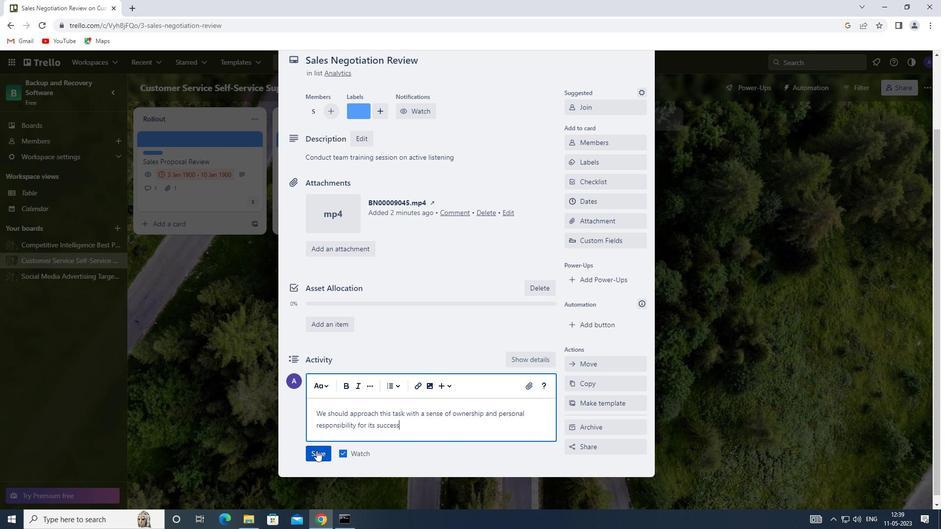 
Action: Mouse moved to (600, 200)
Screenshot: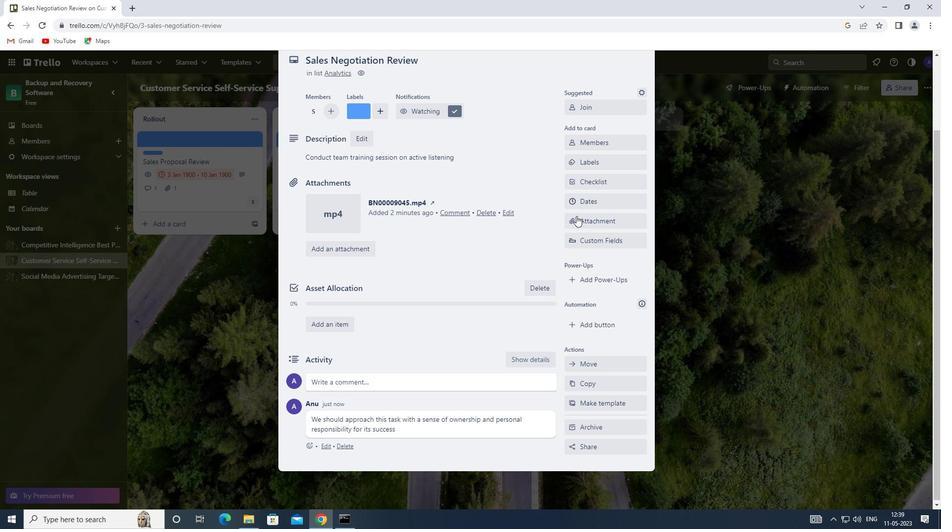 
Action: Mouse pressed left at (600, 200)
Screenshot: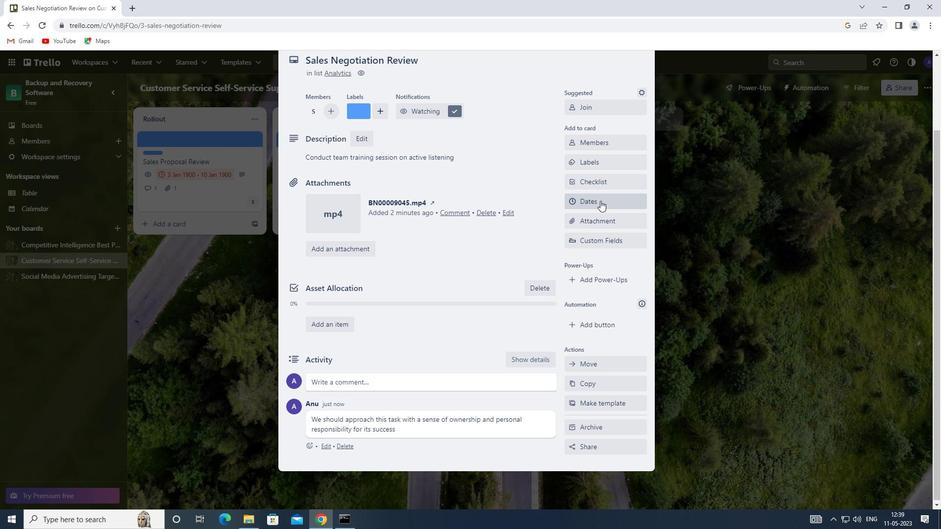
Action: Mouse moved to (573, 266)
Screenshot: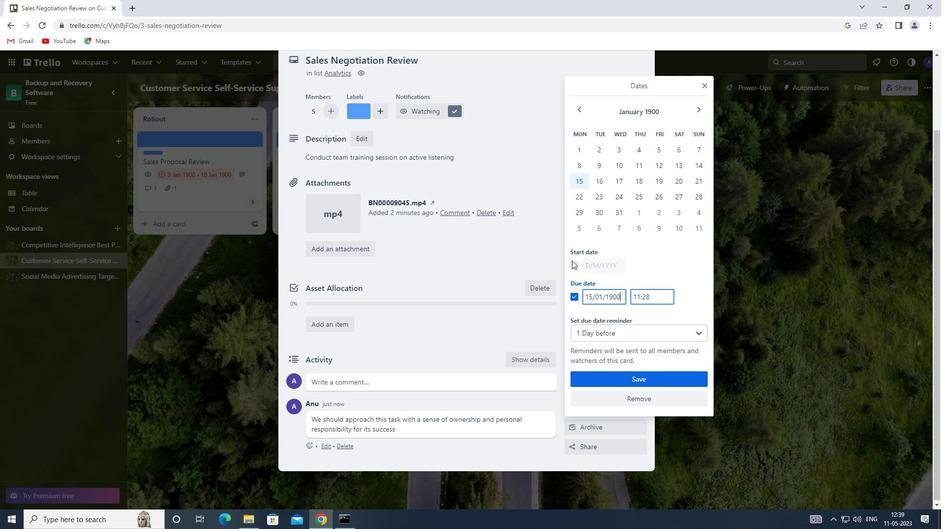 
Action: Mouse pressed left at (573, 266)
Screenshot: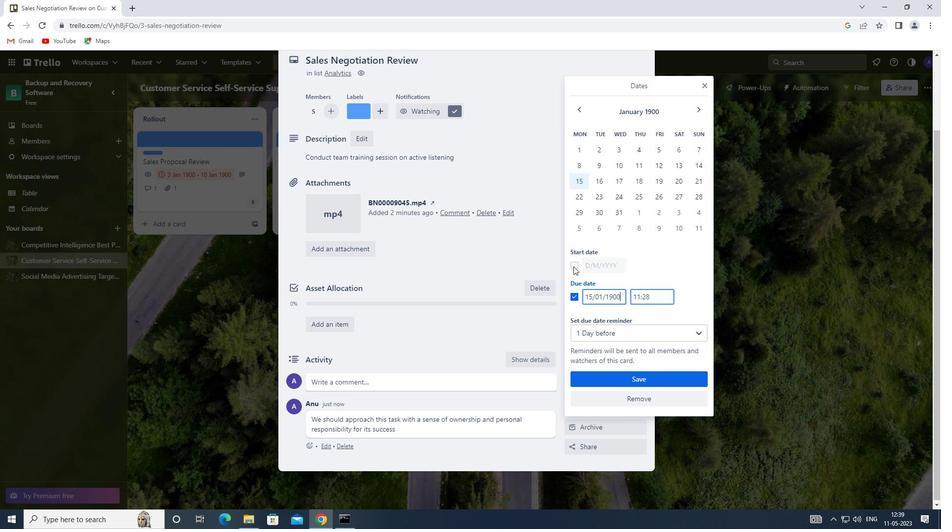 
Action: Mouse moved to (600, 167)
Screenshot: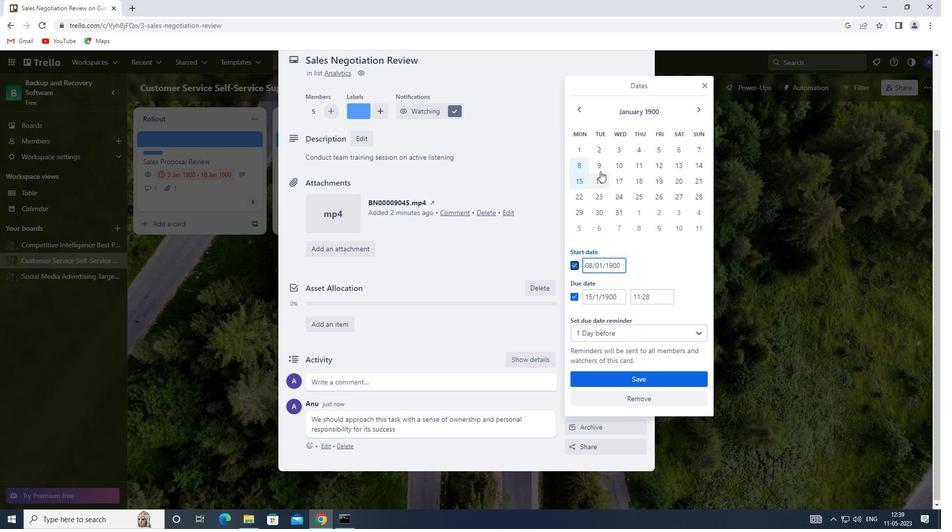 
Action: Mouse pressed left at (600, 167)
Screenshot: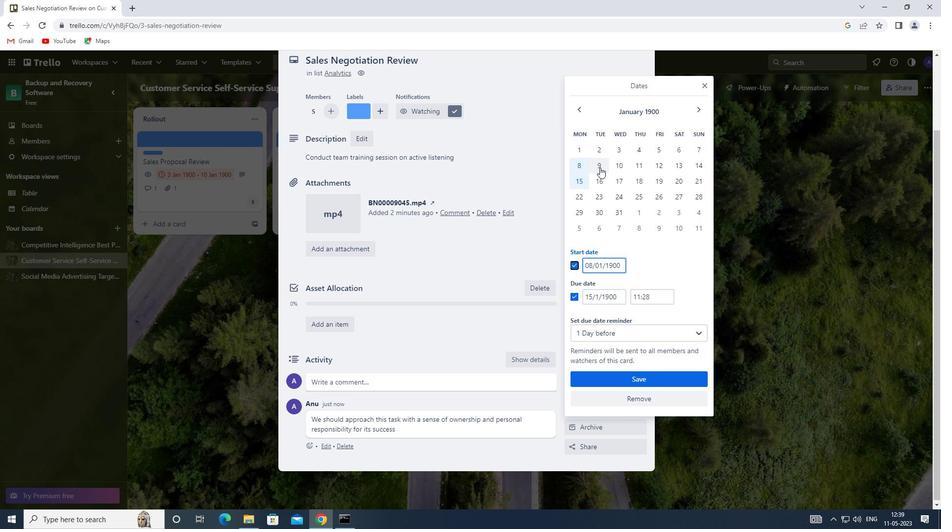 
Action: Mouse moved to (601, 184)
Screenshot: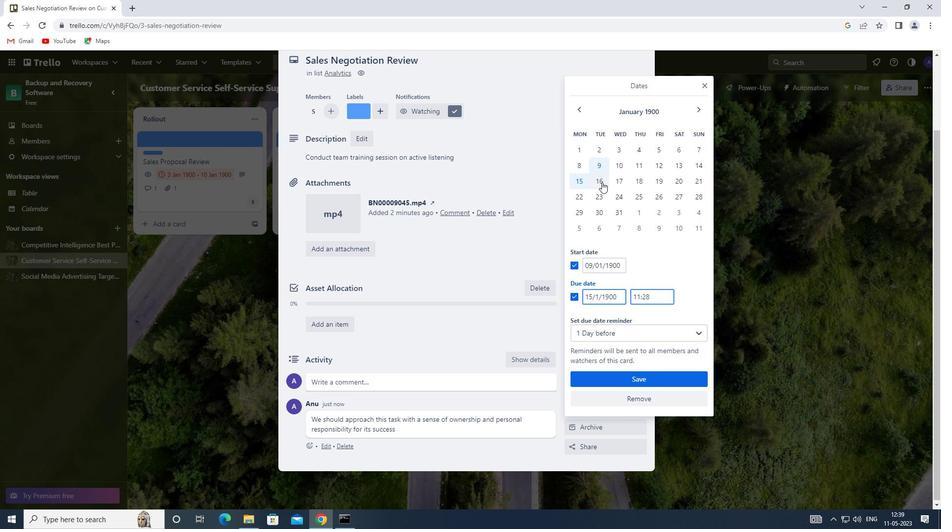
Action: Mouse pressed left at (601, 184)
Screenshot: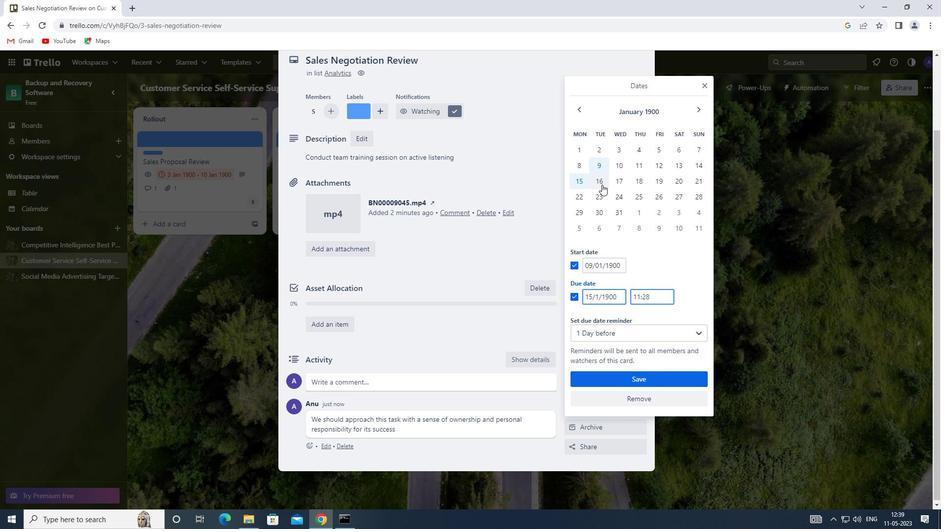 
Action: Mouse moved to (635, 380)
Screenshot: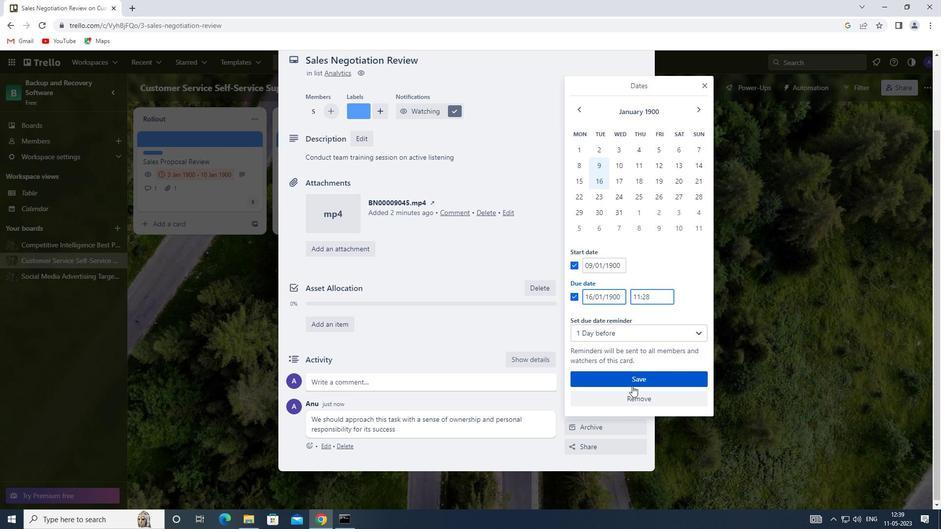 
Action: Mouse pressed left at (635, 380)
Screenshot: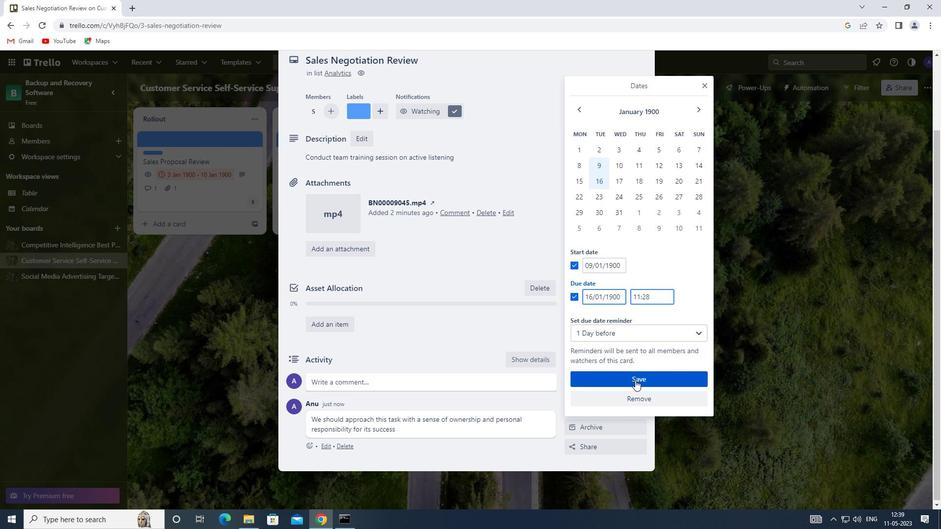 
Action: Mouse moved to (694, 250)
Screenshot: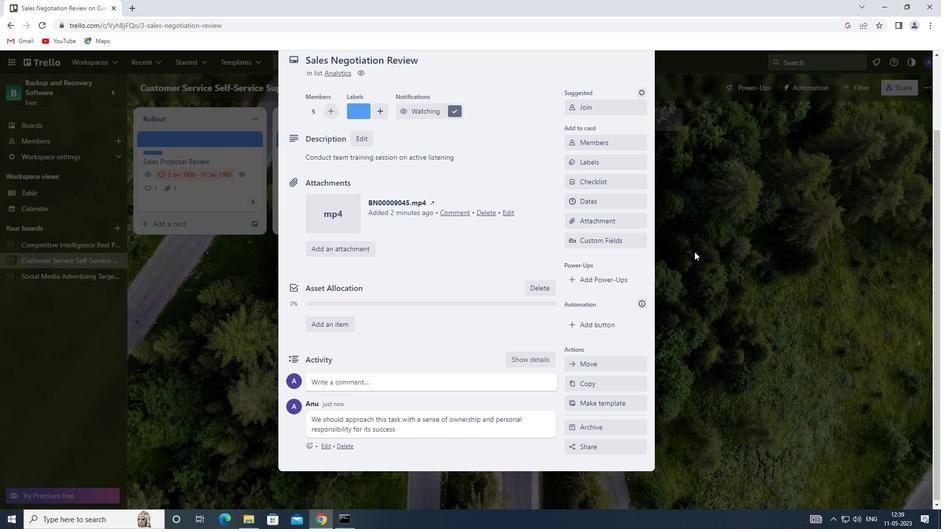 
Action: Mouse pressed left at (694, 250)
Screenshot: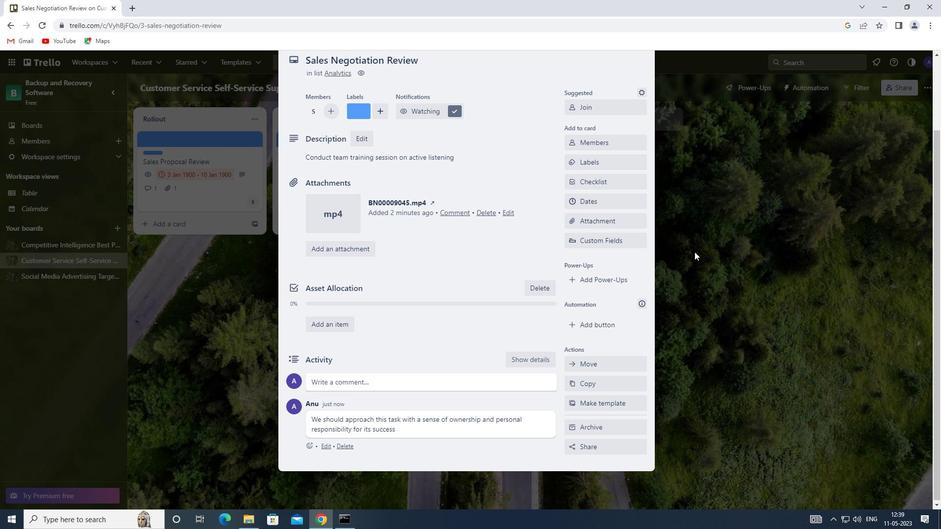 
